 Task: Check the sale-to-list ratio of eat-in area in the last 1 year.
Action: Mouse moved to (960, 250)
Screenshot: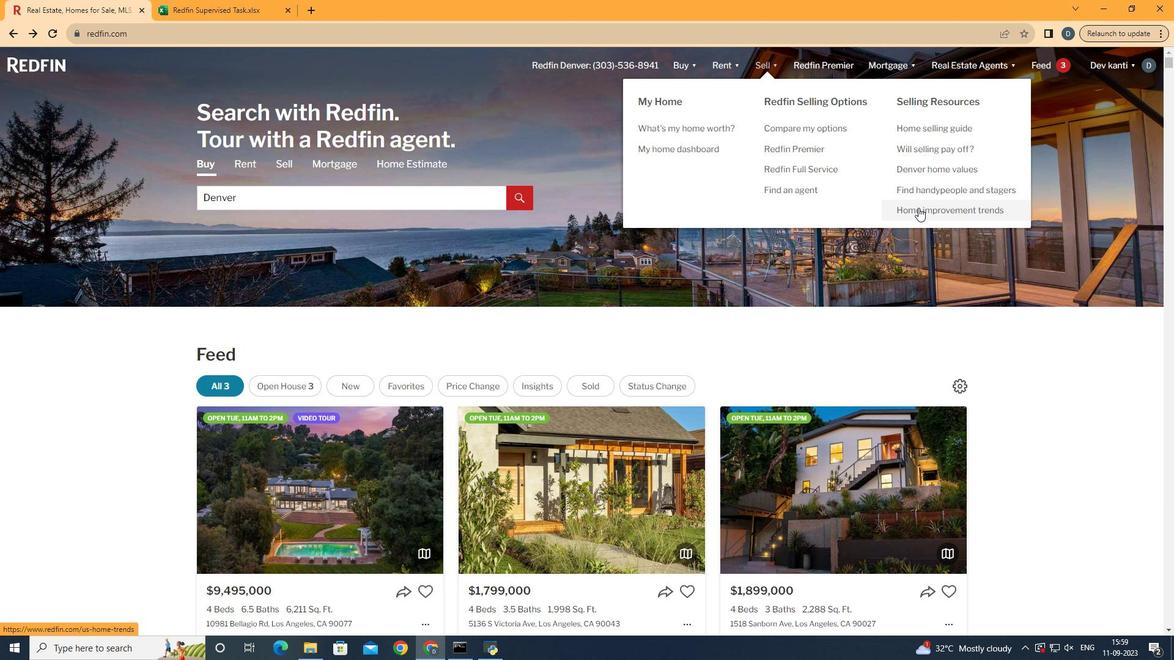 
Action: Mouse pressed left at (960, 250)
Screenshot: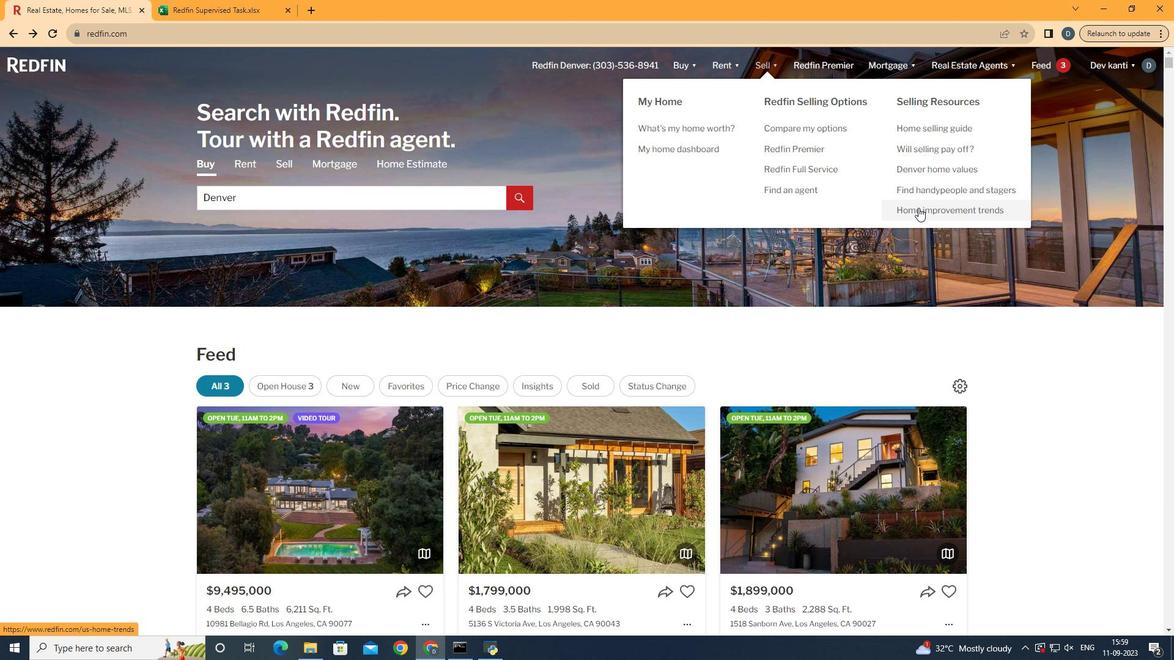 
Action: Mouse moved to (337, 270)
Screenshot: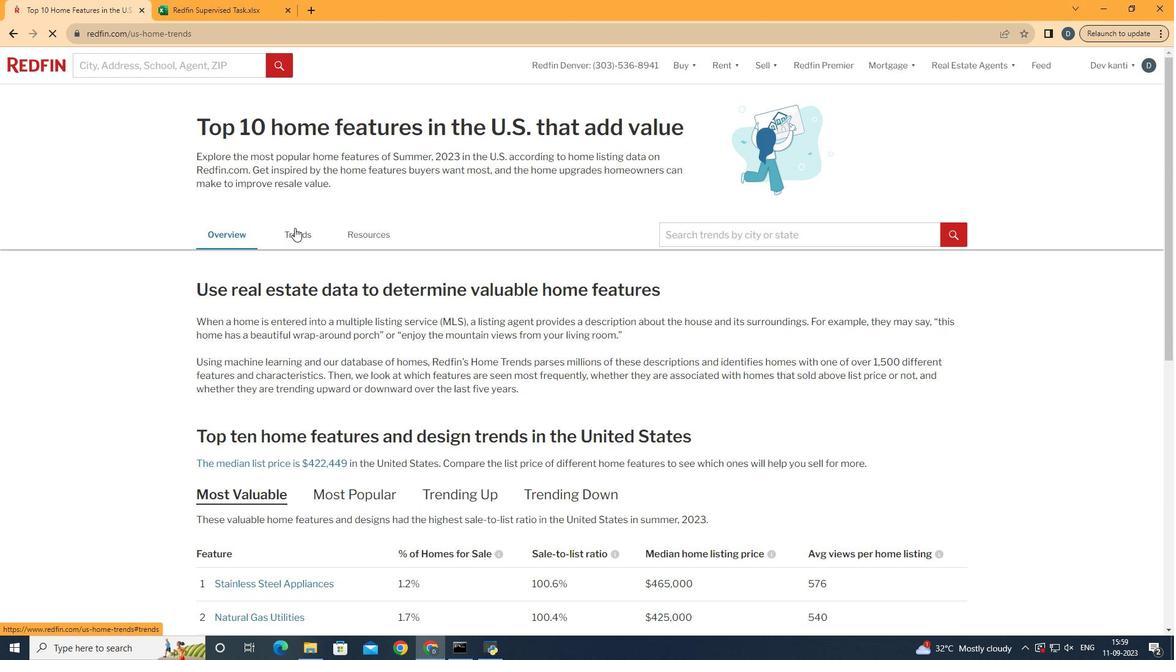 
Action: Mouse pressed left at (337, 270)
Screenshot: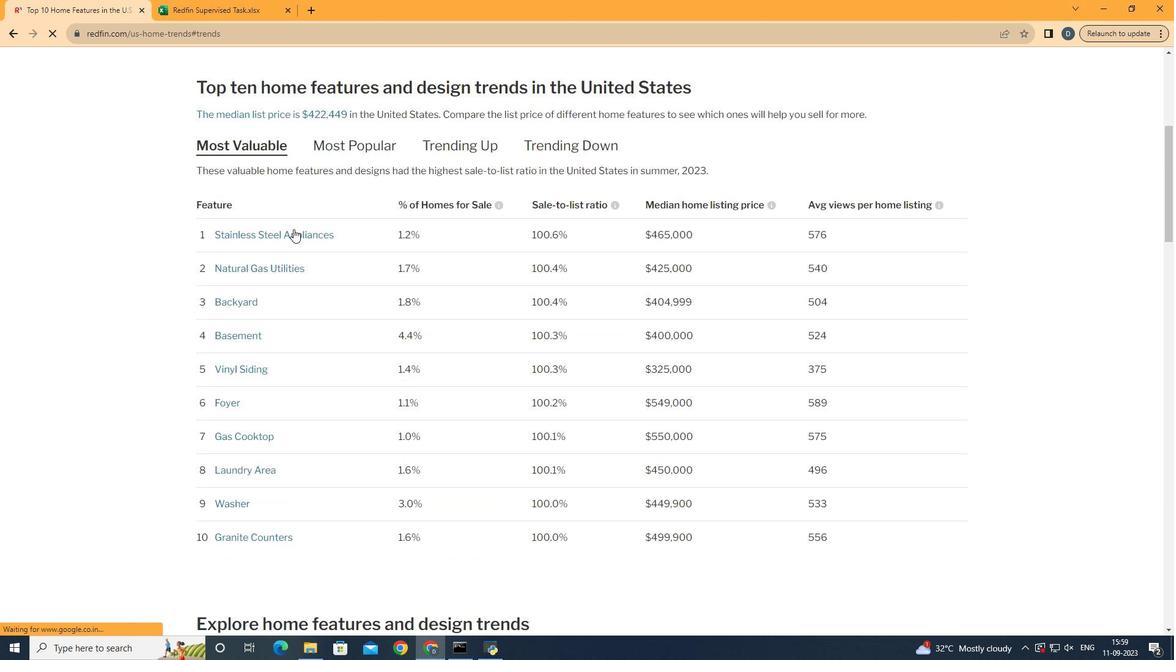 
Action: Mouse moved to (424, 379)
Screenshot: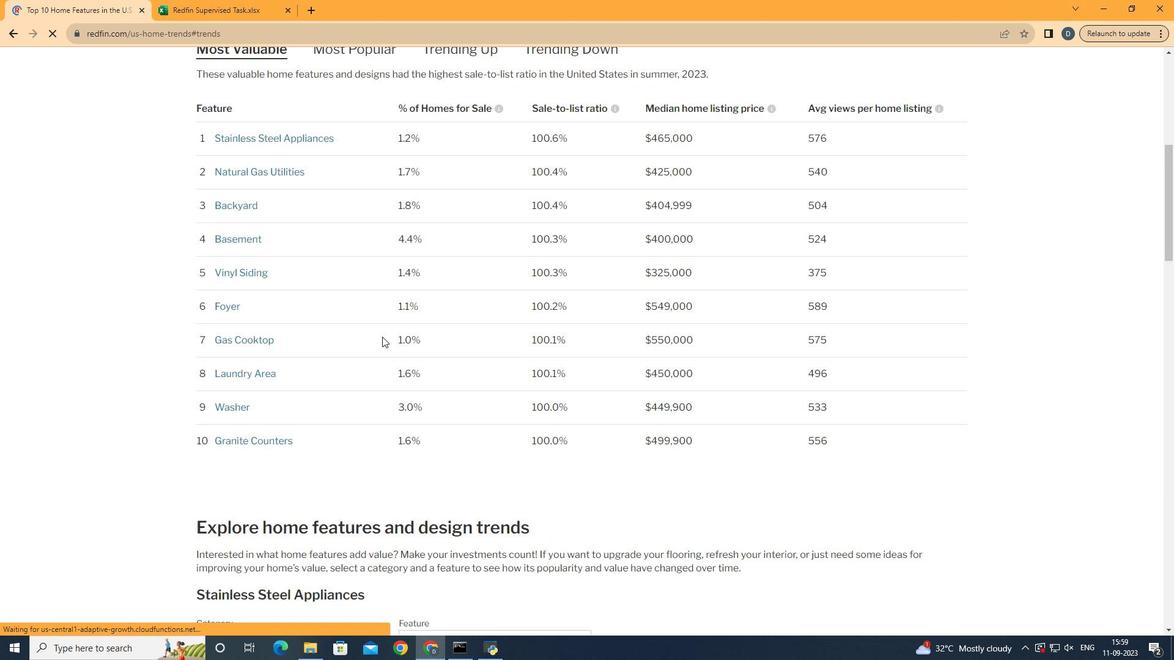 
Action: Mouse scrolled (424, 378) with delta (0, 0)
Screenshot: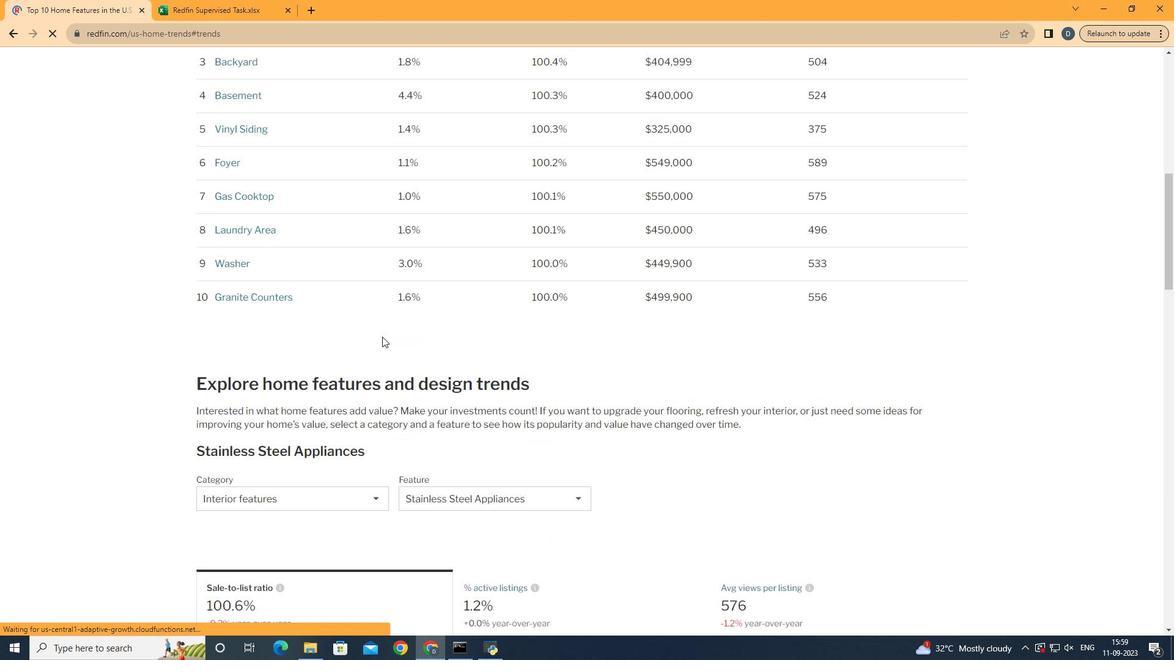 
Action: Mouse scrolled (424, 378) with delta (0, 0)
Screenshot: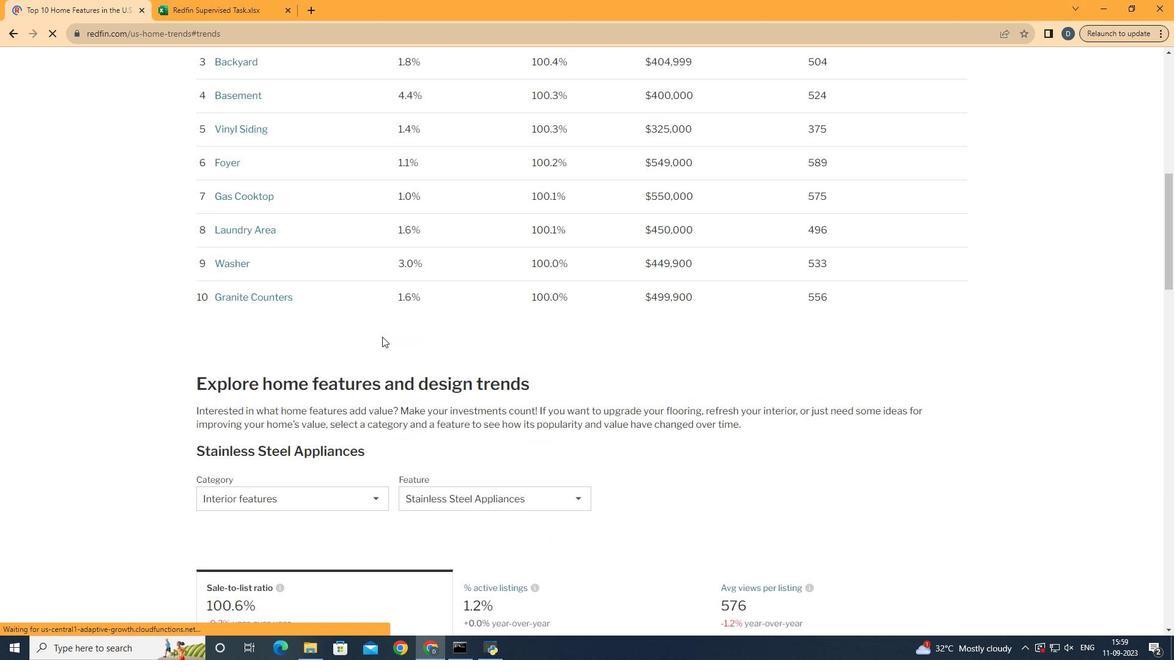 
Action: Mouse scrolled (424, 378) with delta (0, 0)
Screenshot: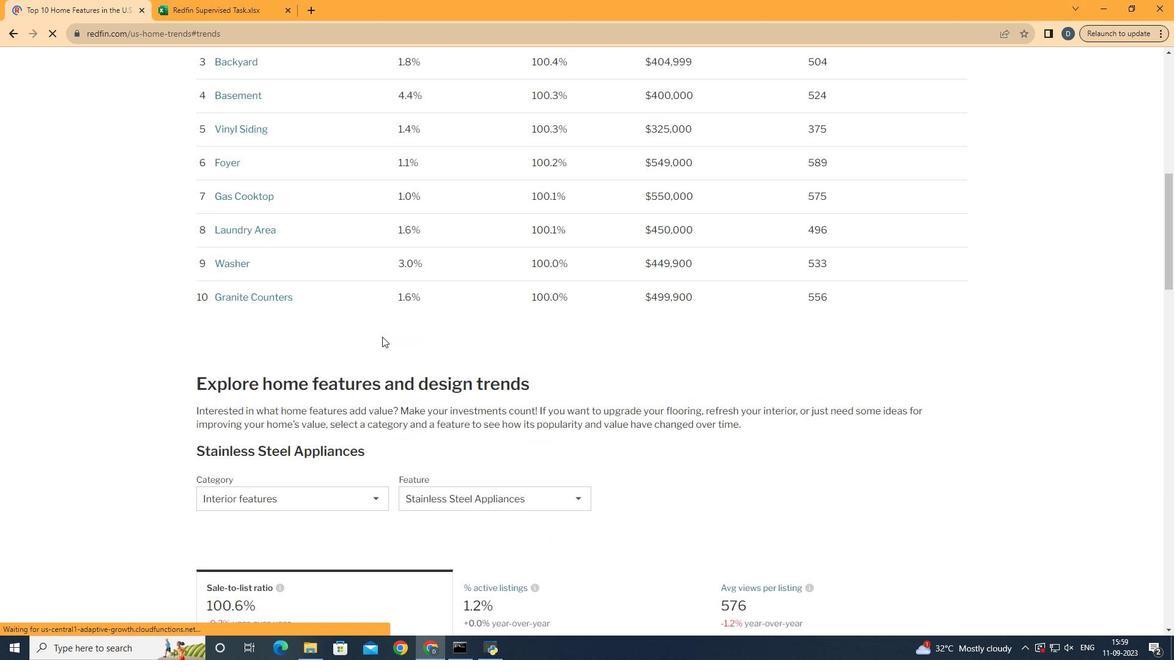 
Action: Mouse scrolled (424, 378) with delta (0, 0)
Screenshot: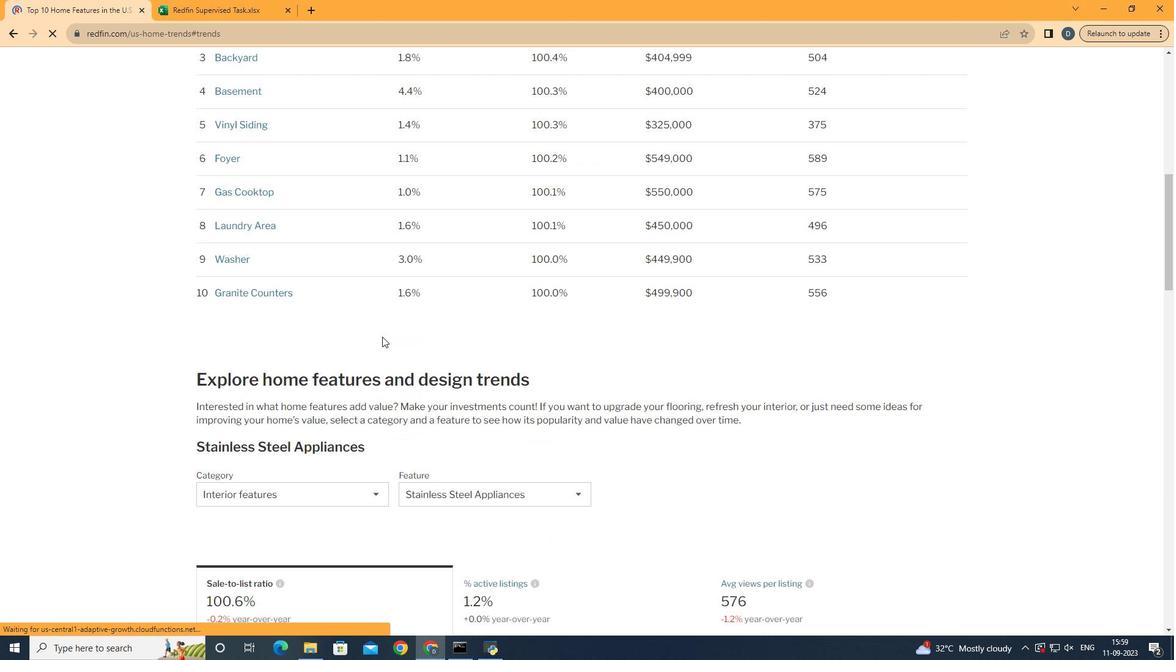 
Action: Mouse moved to (424, 379)
Screenshot: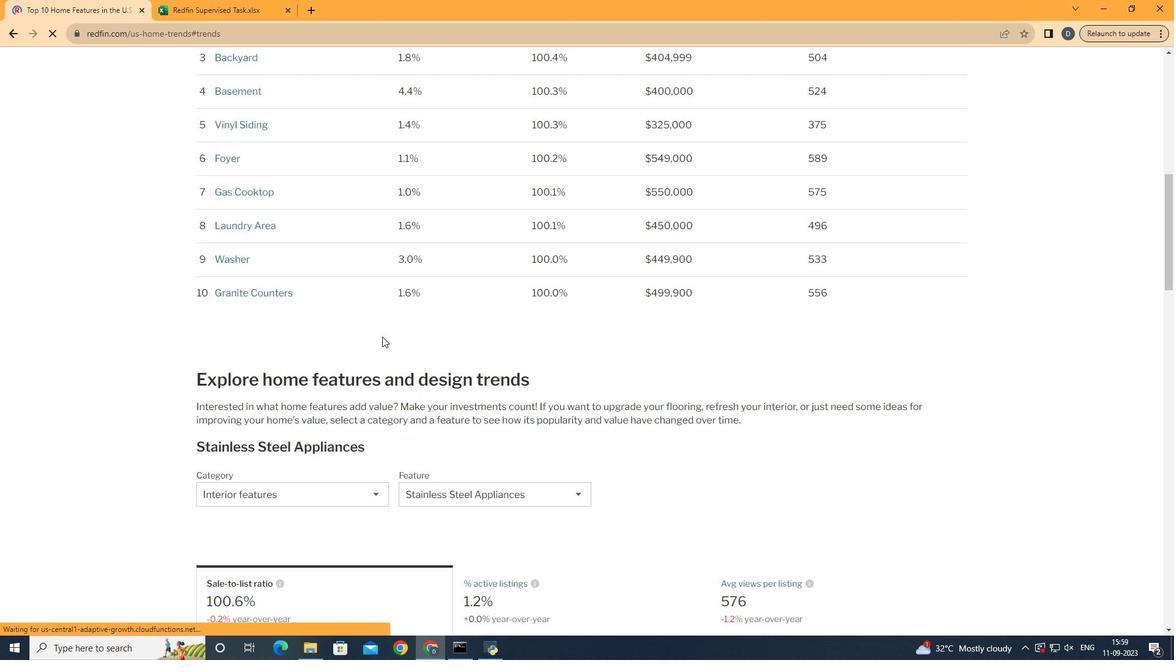 
Action: Mouse scrolled (424, 378) with delta (0, 0)
Screenshot: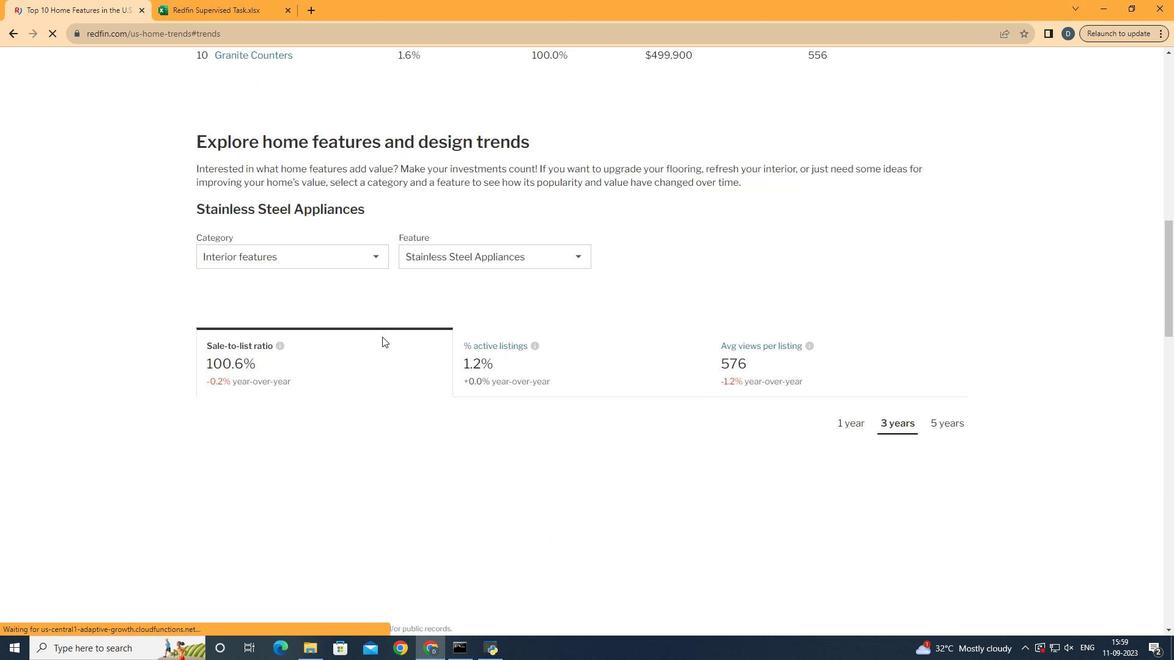 
Action: Mouse scrolled (424, 378) with delta (0, 0)
Screenshot: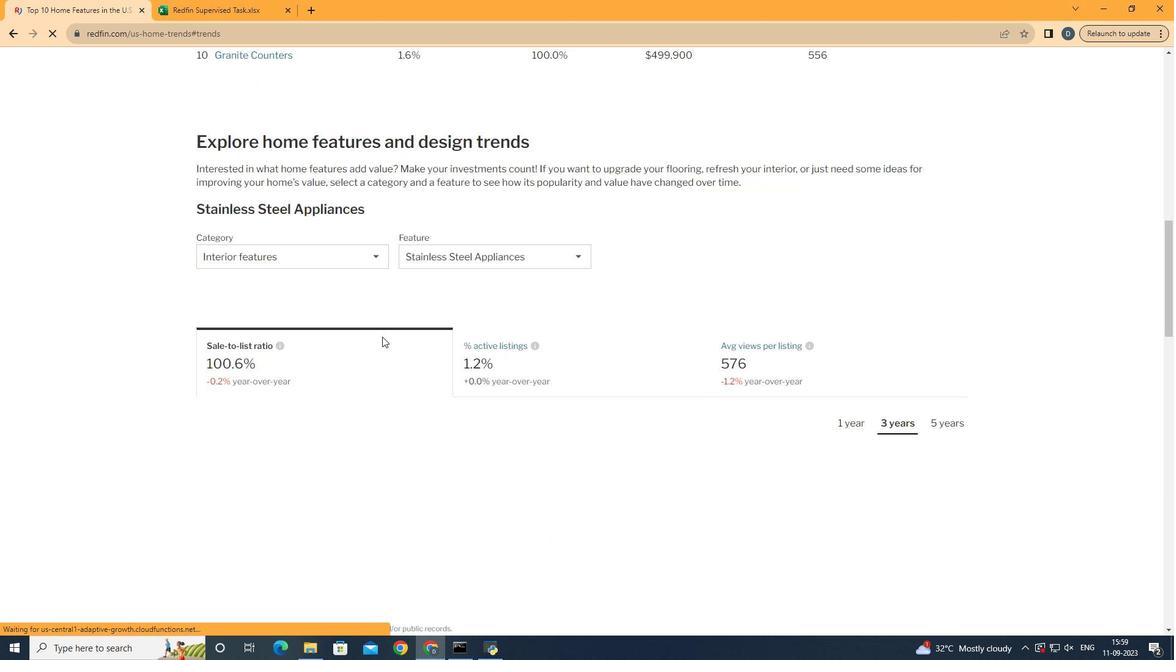 
Action: Mouse scrolled (424, 378) with delta (0, 0)
Screenshot: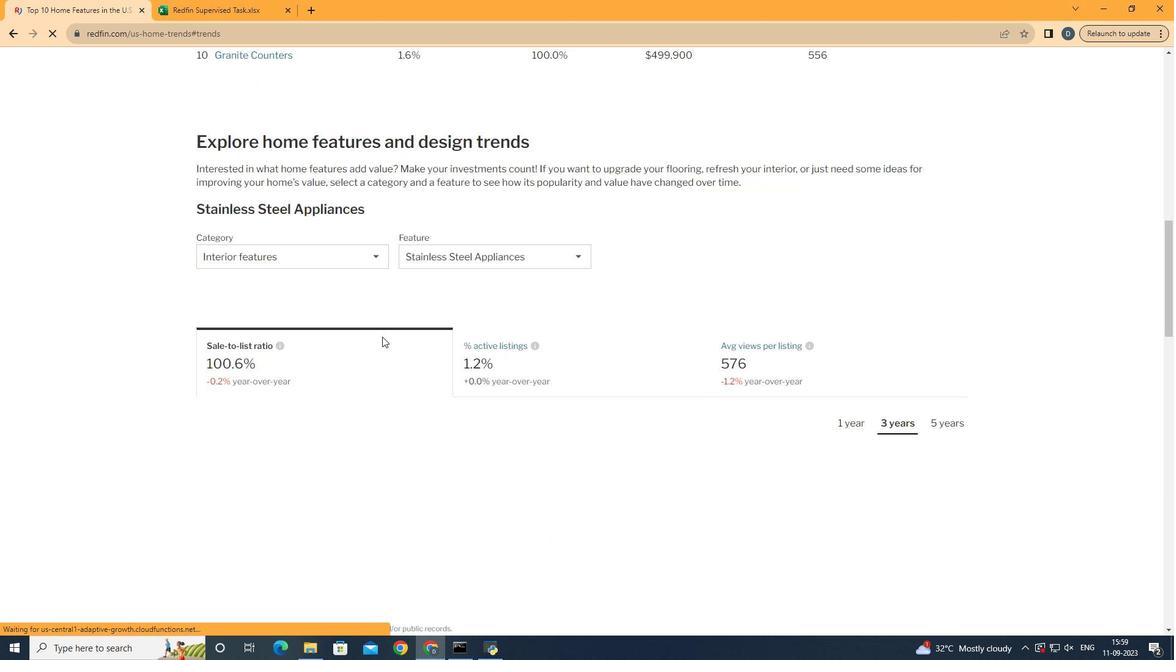 
Action: Mouse scrolled (424, 378) with delta (0, 0)
Screenshot: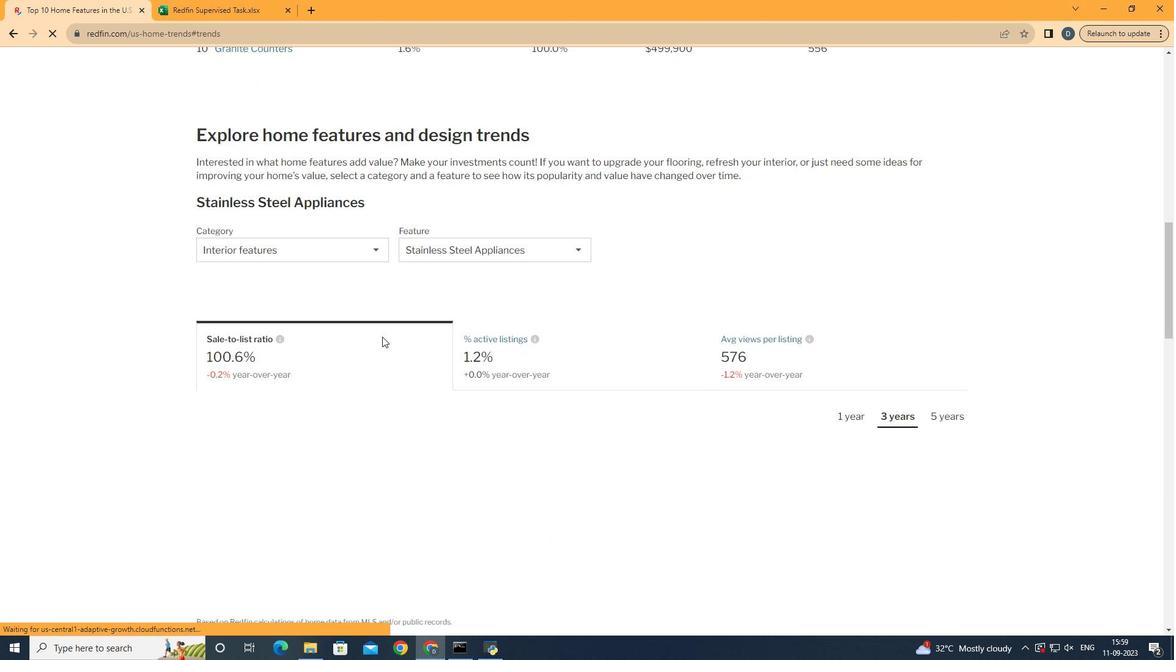 
Action: Mouse moved to (395, 277)
Screenshot: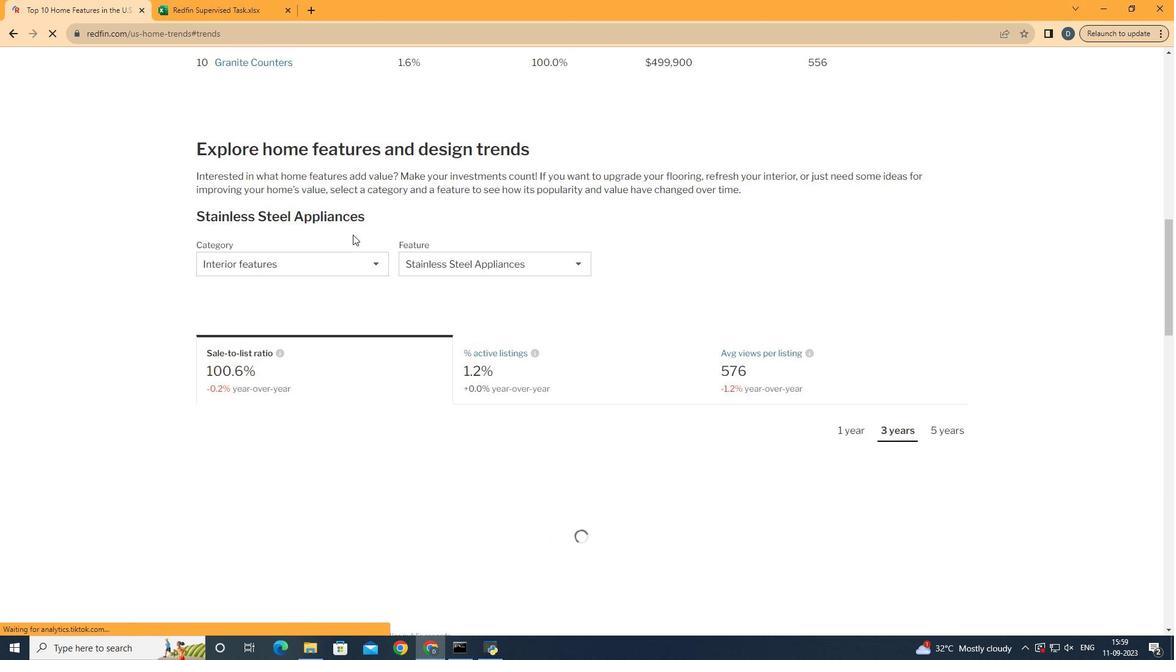
Action: Mouse pressed left at (395, 277)
Screenshot: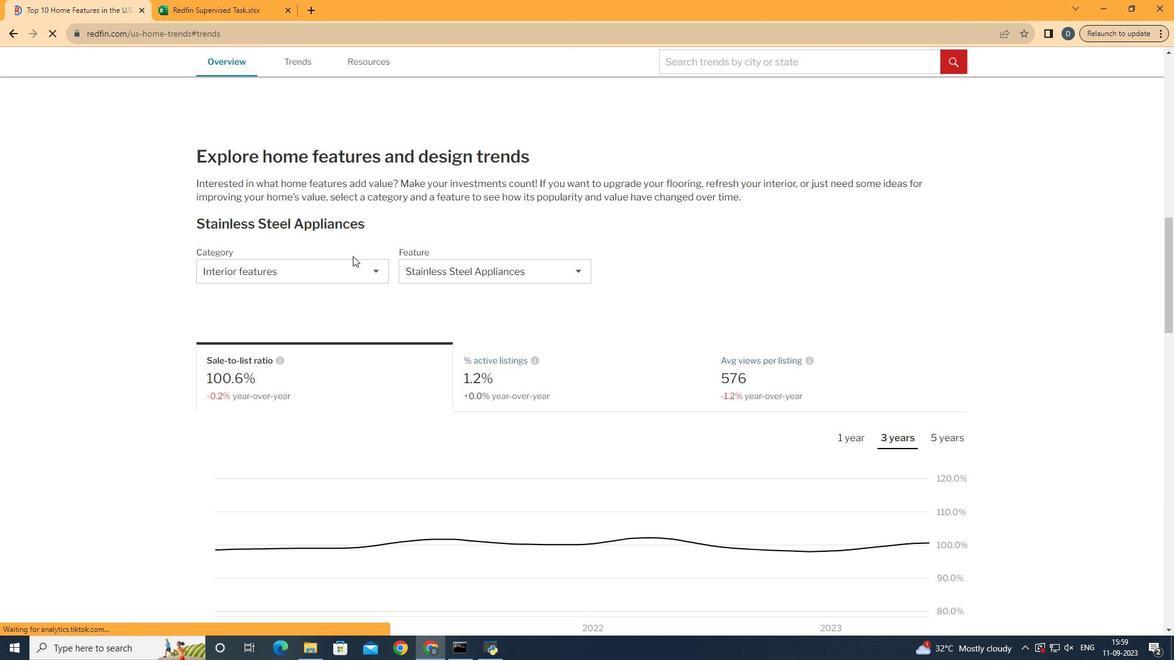 
Action: Mouse moved to (393, 326)
Screenshot: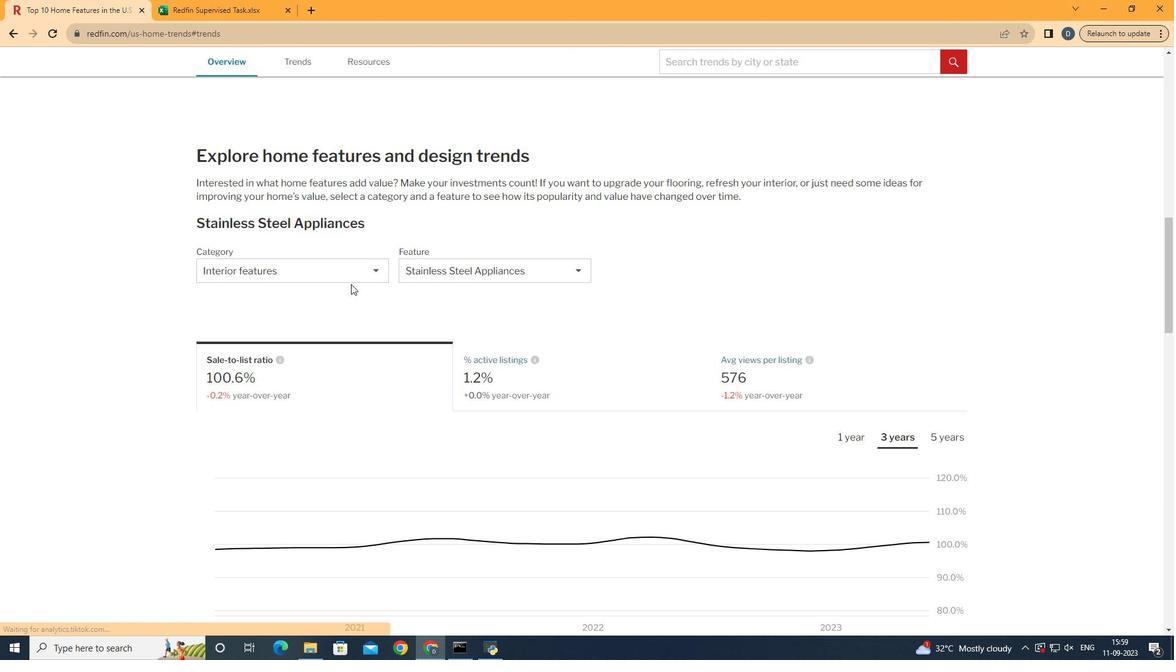 
Action: Mouse scrolled (393, 326) with delta (0, 0)
Screenshot: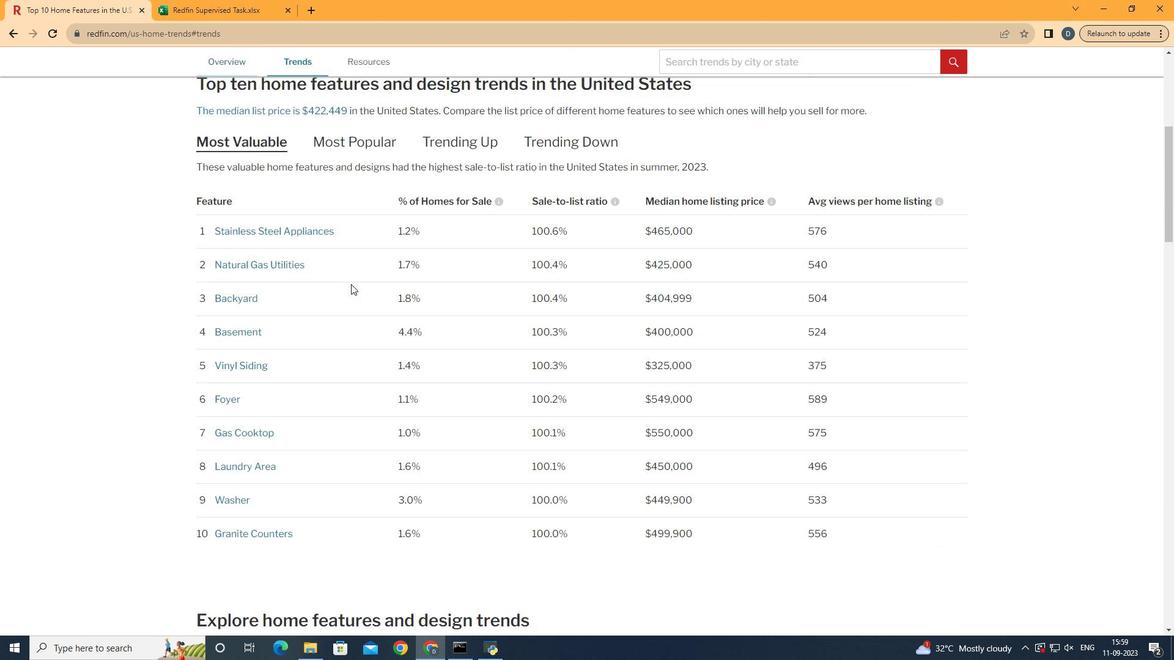 
Action: Mouse scrolled (393, 326) with delta (0, 0)
Screenshot: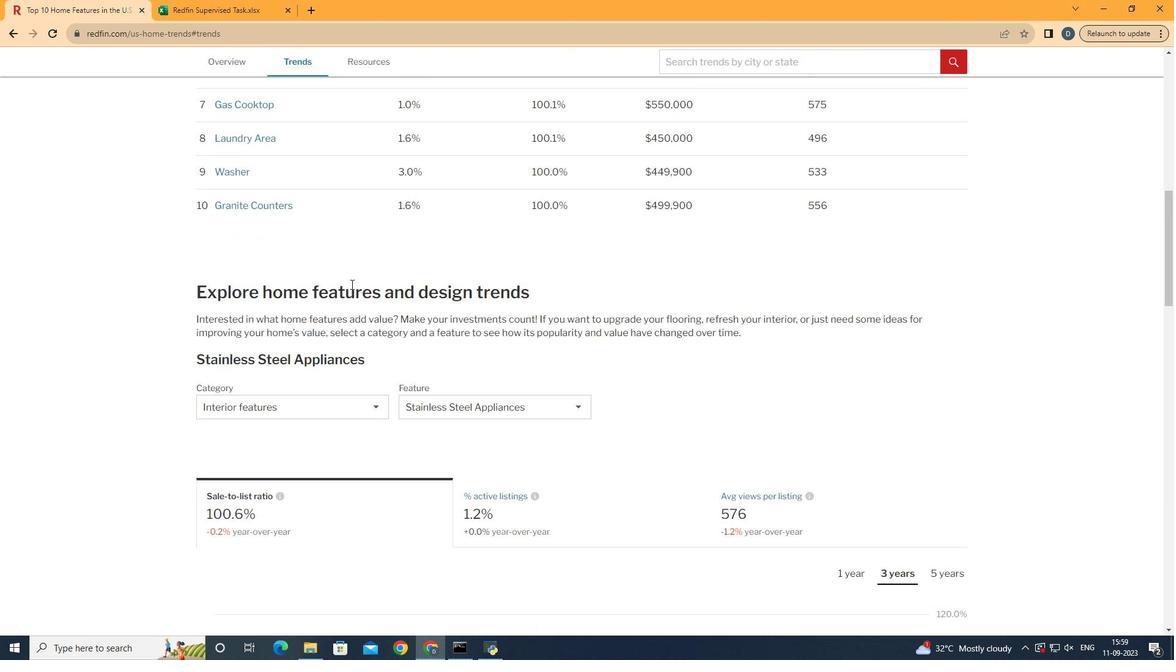 
Action: Mouse scrolled (393, 326) with delta (0, 0)
Screenshot: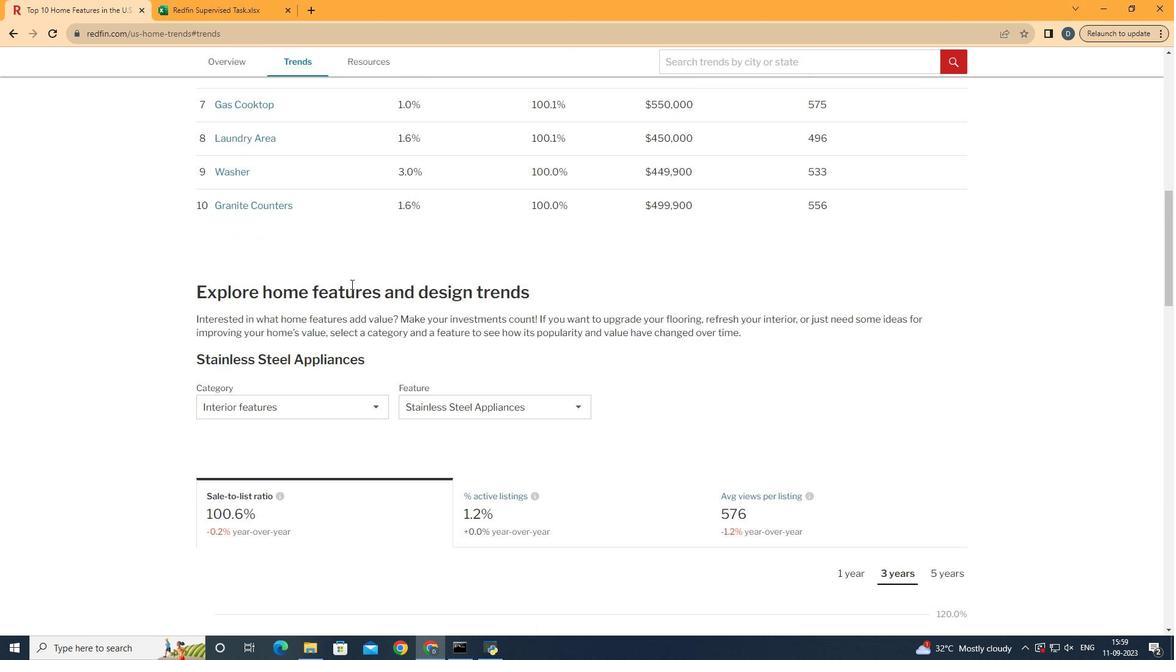 
Action: Mouse scrolled (393, 326) with delta (0, 0)
Screenshot: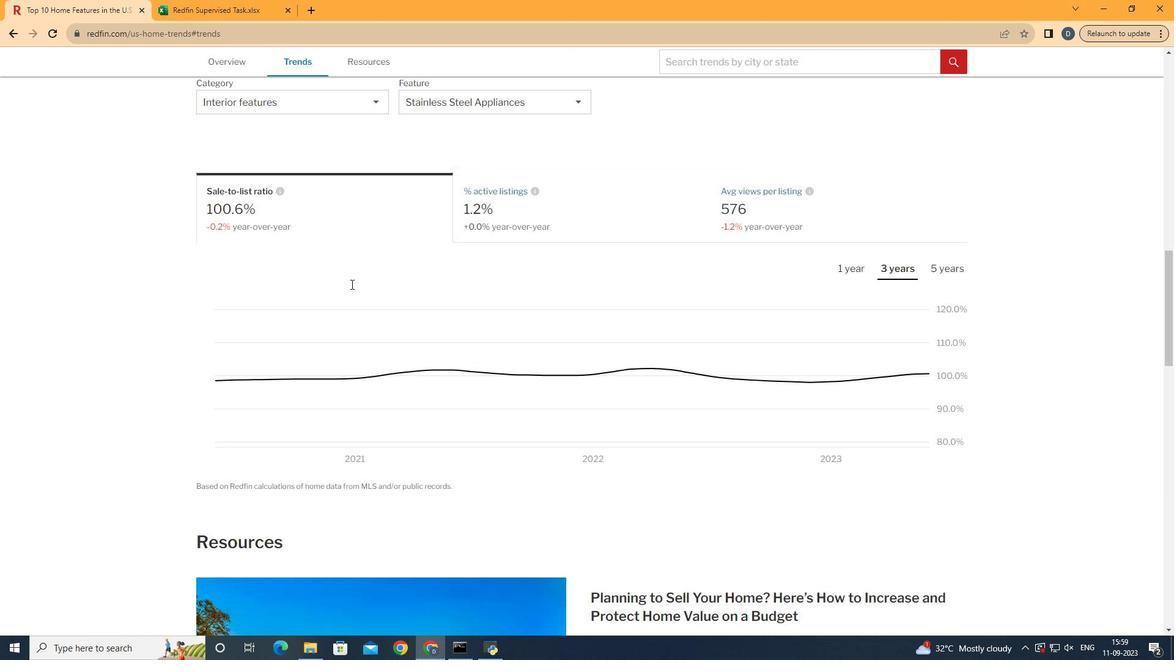 
Action: Mouse scrolled (393, 326) with delta (0, 0)
Screenshot: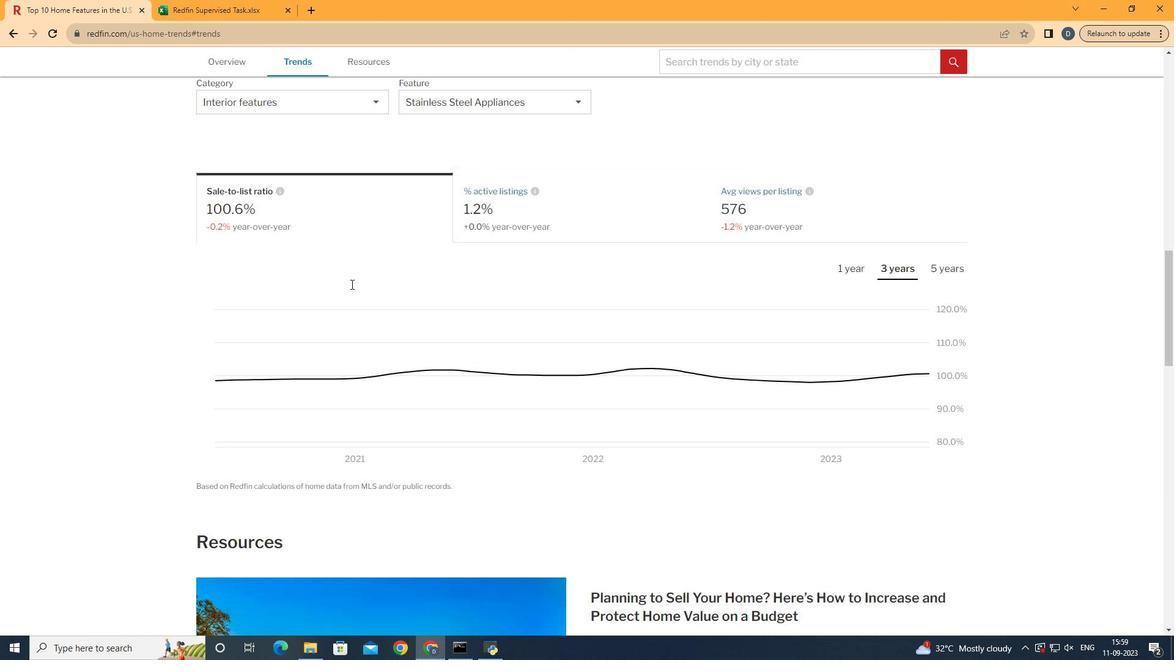 
Action: Mouse scrolled (393, 326) with delta (0, 0)
Screenshot: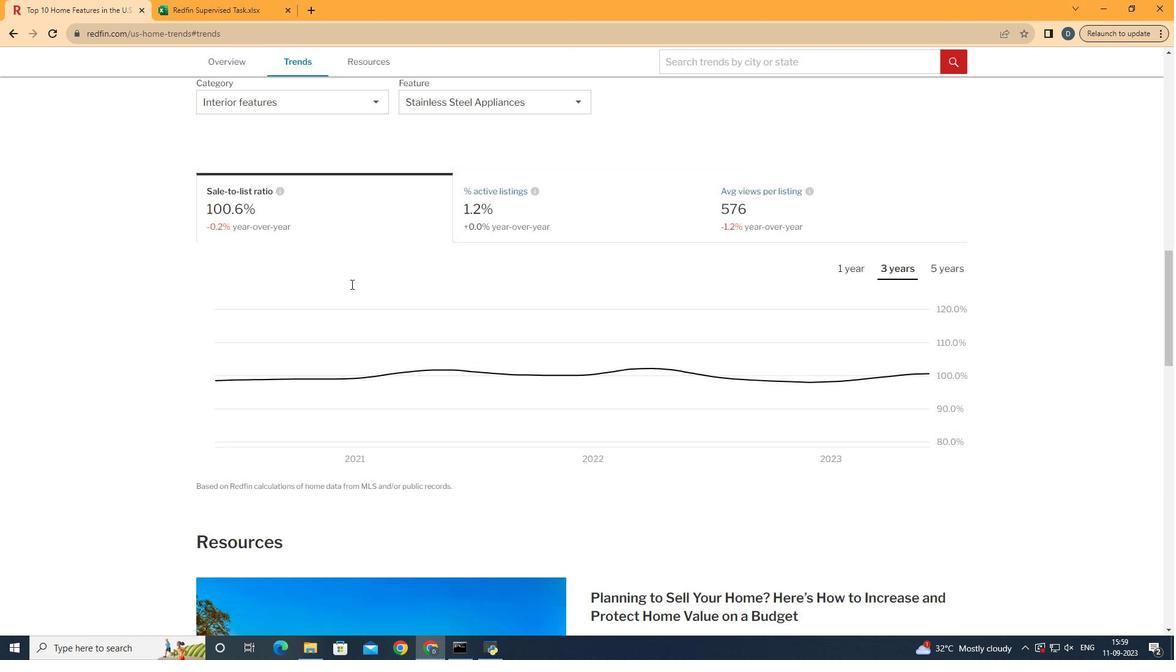 
Action: Mouse scrolled (393, 326) with delta (0, 0)
Screenshot: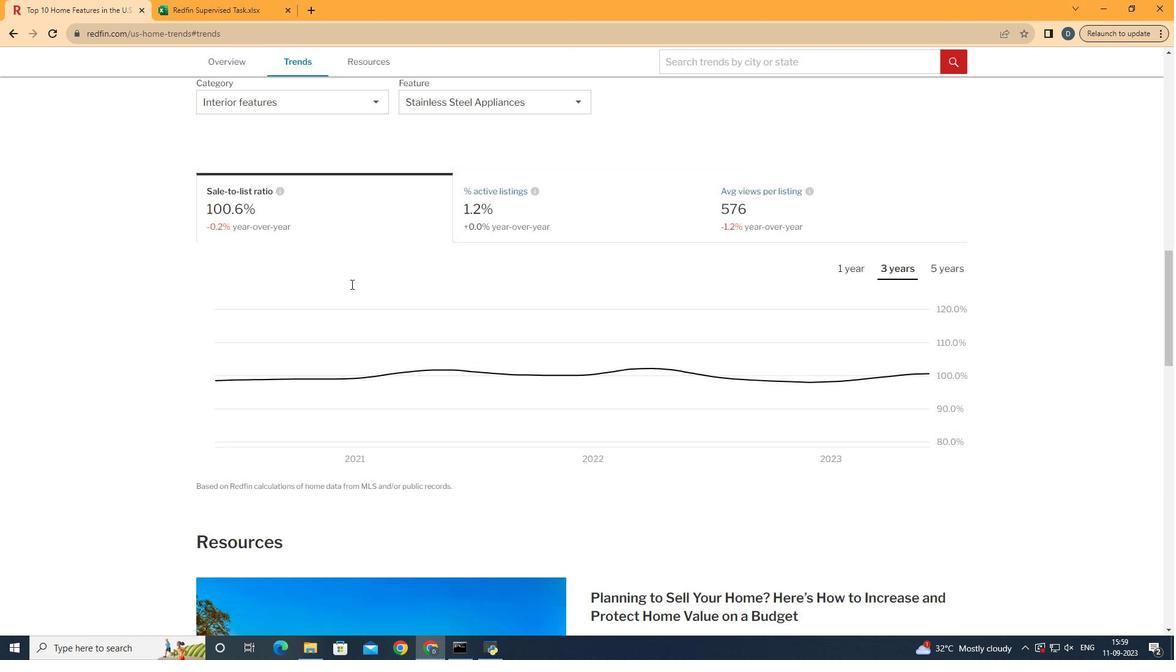 
Action: Mouse scrolled (393, 326) with delta (0, 0)
Screenshot: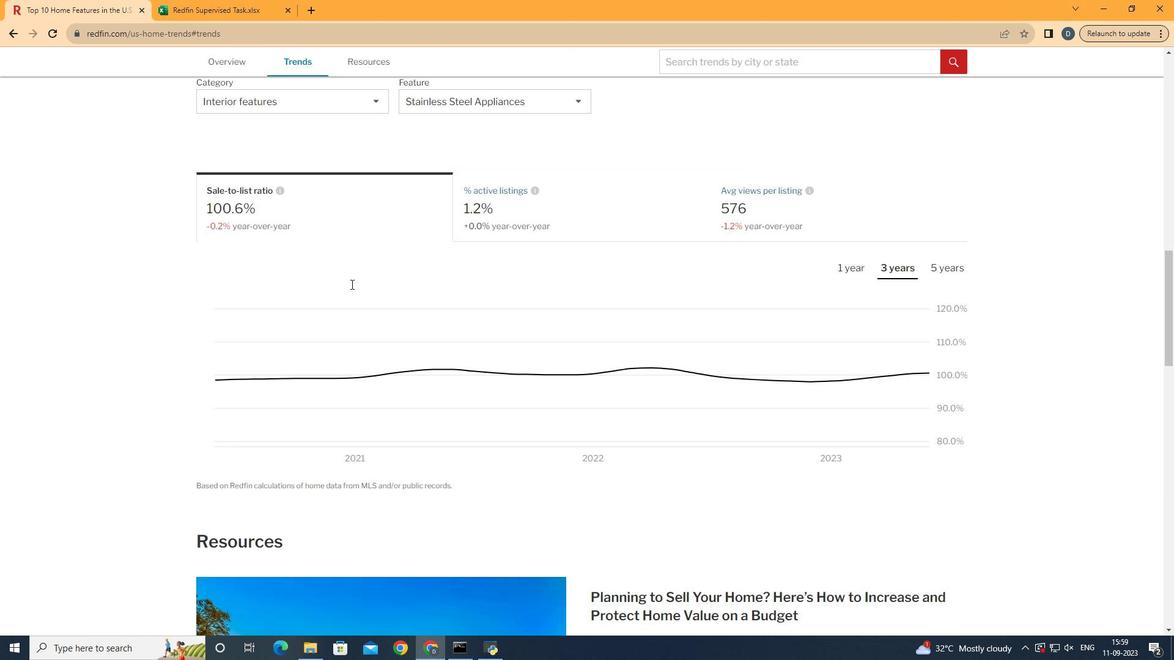 
Action: Mouse scrolled (393, 326) with delta (0, 0)
Screenshot: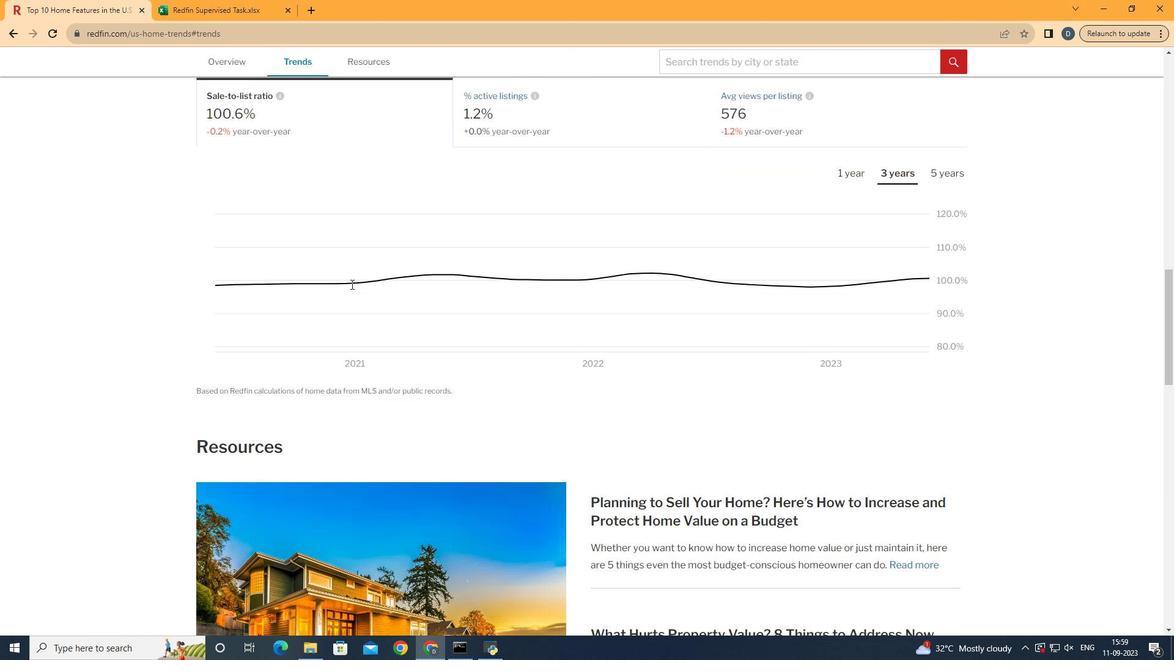 
Action: Mouse scrolled (393, 326) with delta (0, 0)
Screenshot: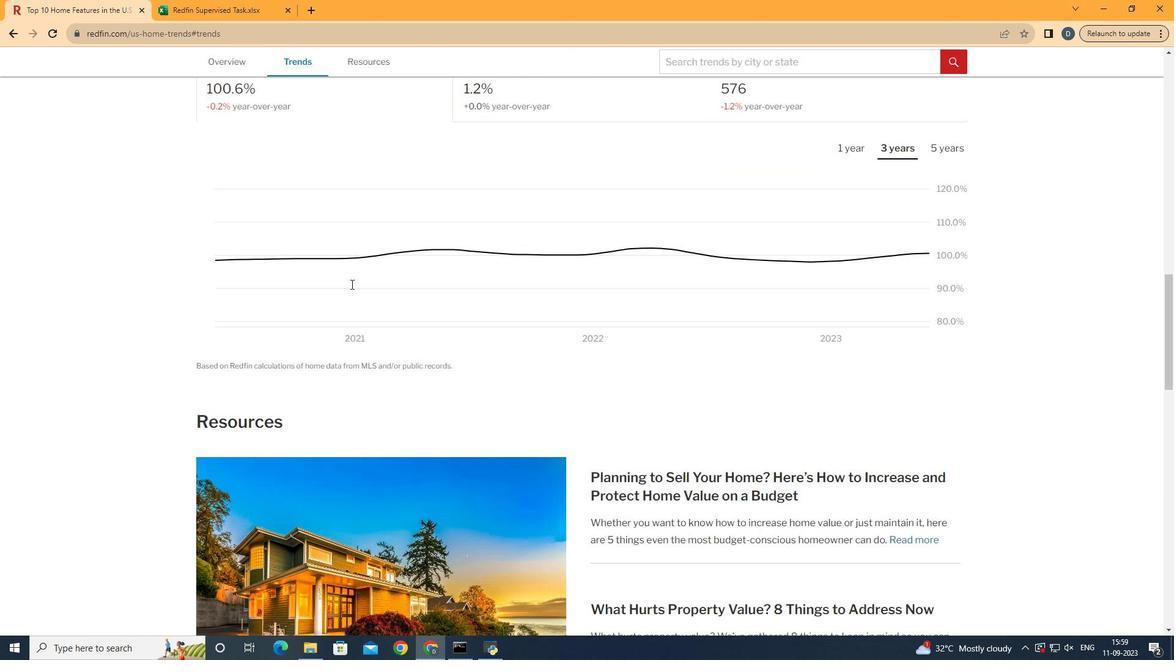 
Action: Mouse moved to (394, 312)
Screenshot: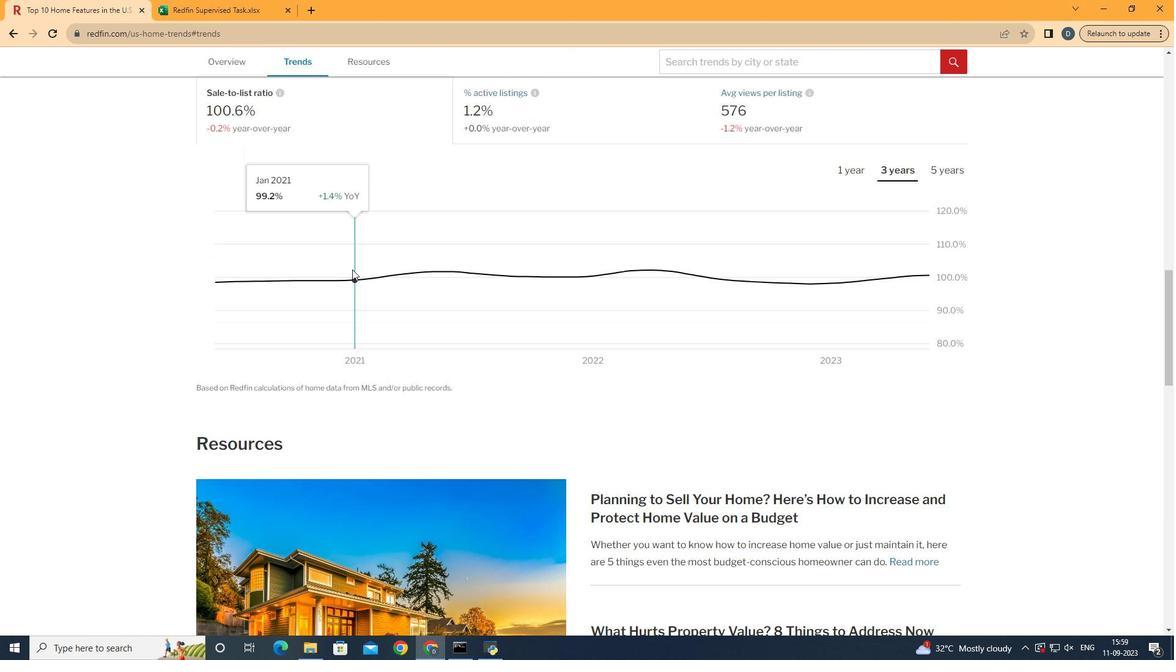 
Action: Mouse scrolled (394, 312) with delta (0, 0)
Screenshot: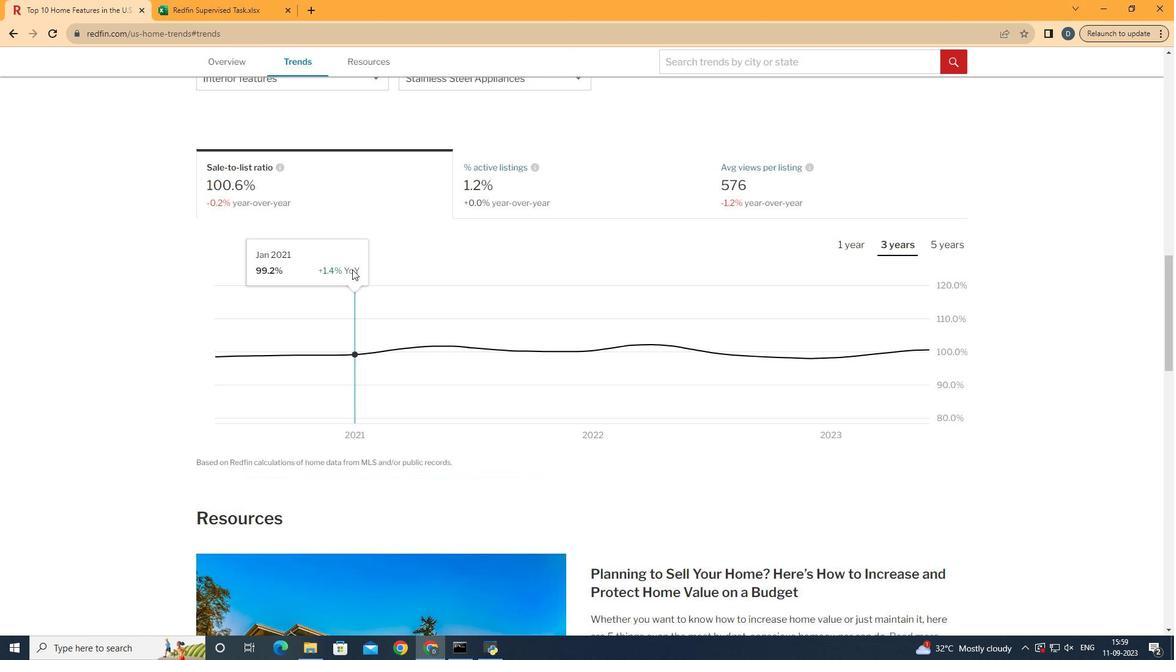 
Action: Mouse scrolled (394, 312) with delta (0, 0)
Screenshot: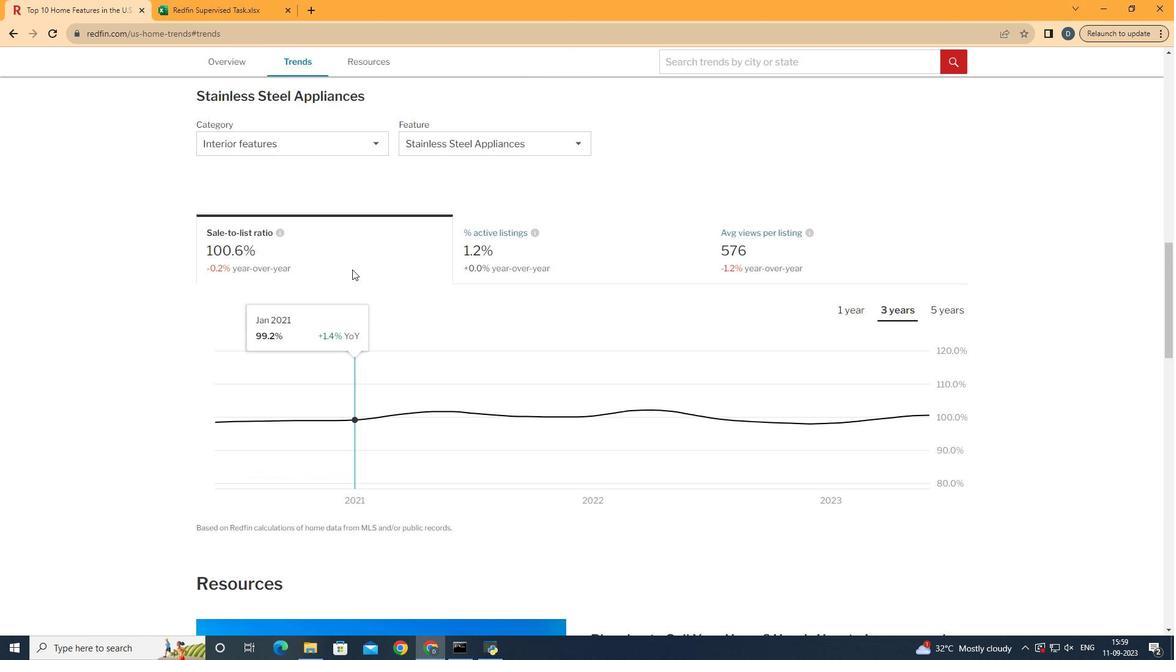 
Action: Mouse scrolled (394, 312) with delta (0, 0)
Screenshot: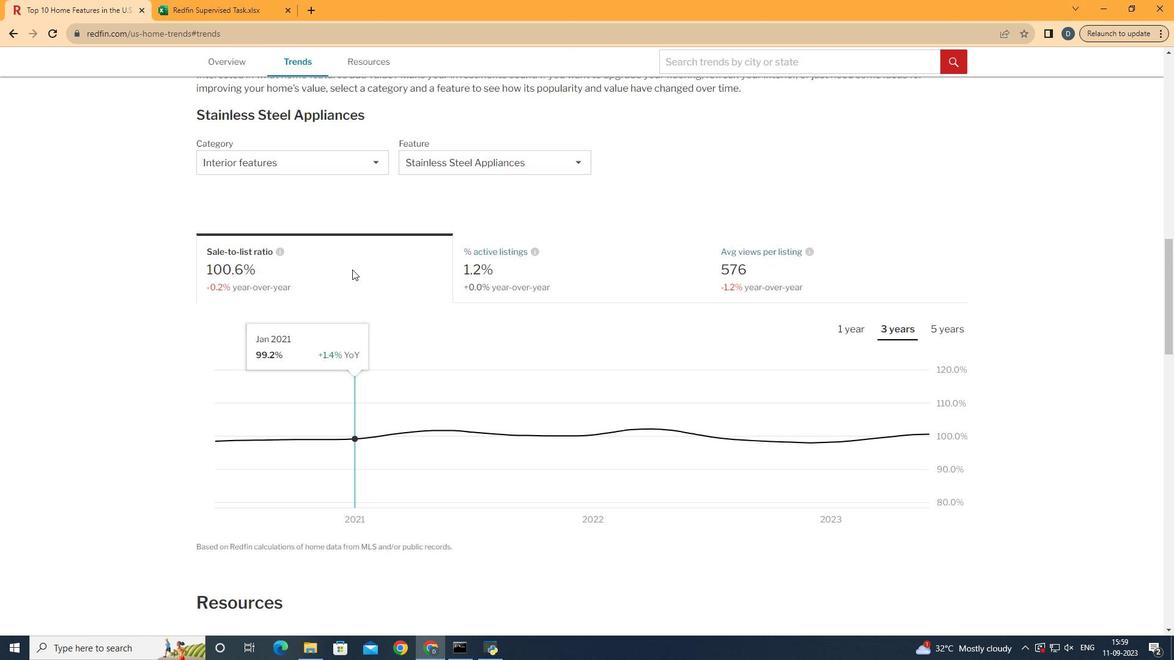
Action: Mouse moved to (418, 213)
Screenshot: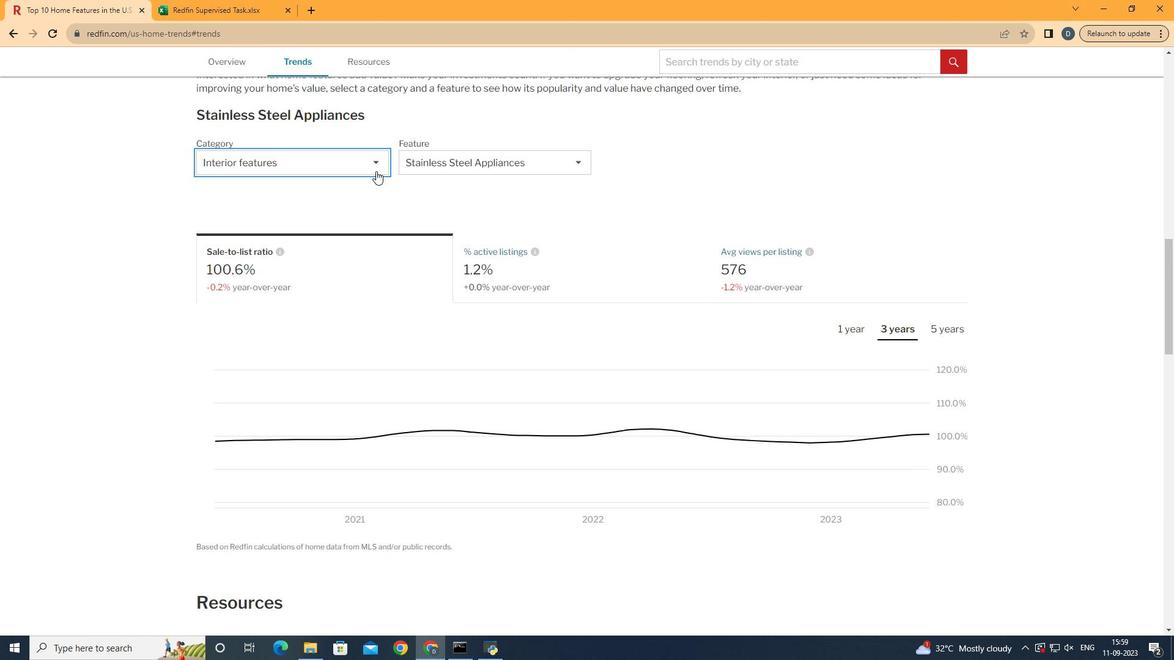 
Action: Mouse pressed left at (418, 213)
Screenshot: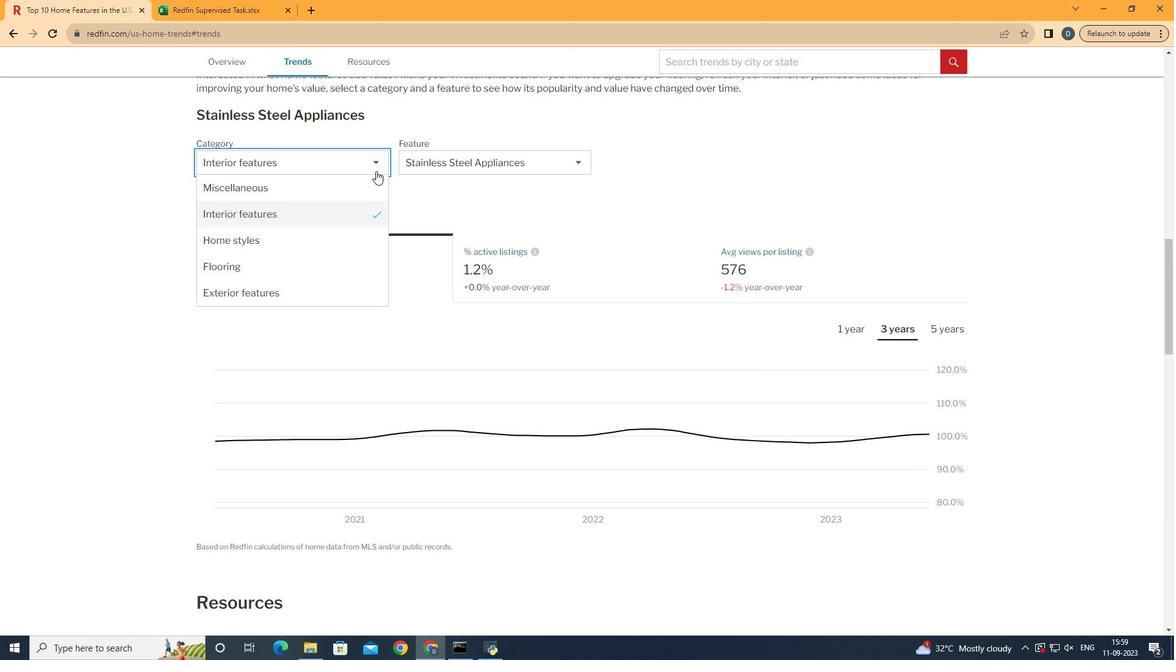 
Action: Mouse moved to (411, 253)
Screenshot: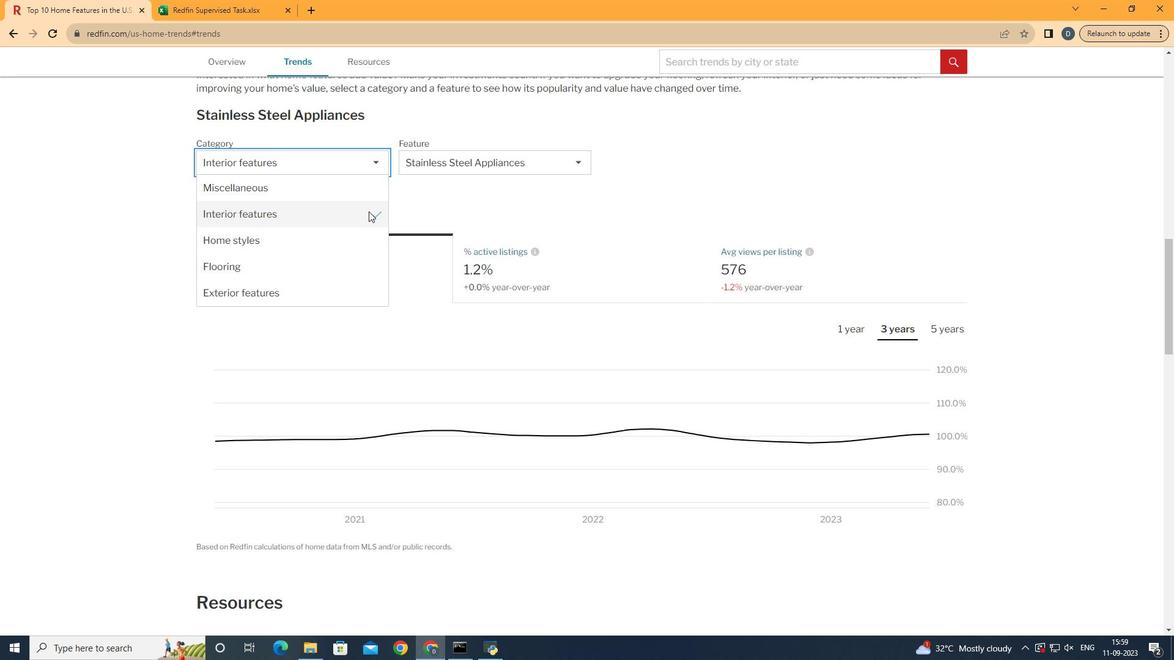 
Action: Mouse pressed left at (411, 253)
Screenshot: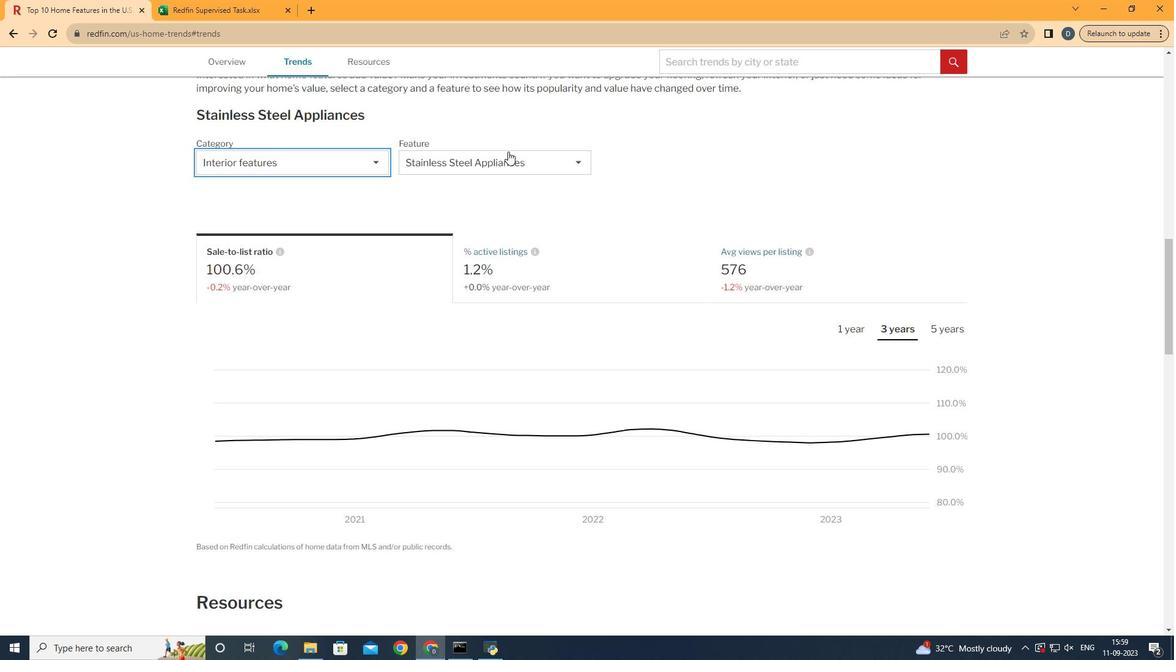 
Action: Mouse moved to (560, 189)
Screenshot: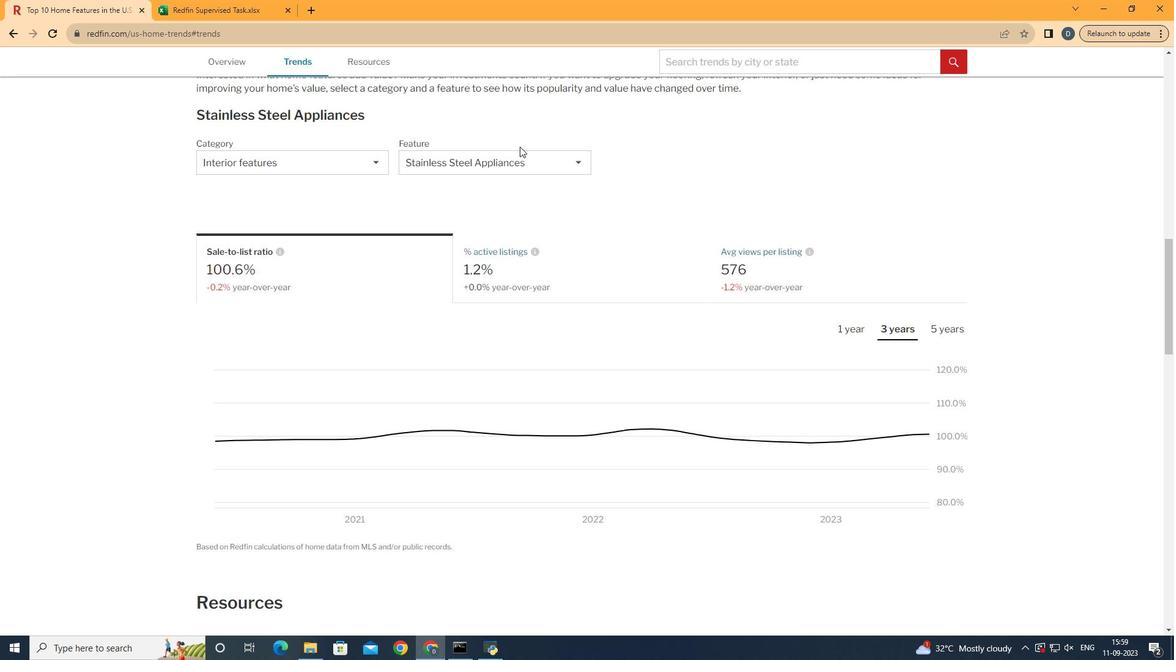 
Action: Mouse pressed left at (560, 189)
Screenshot: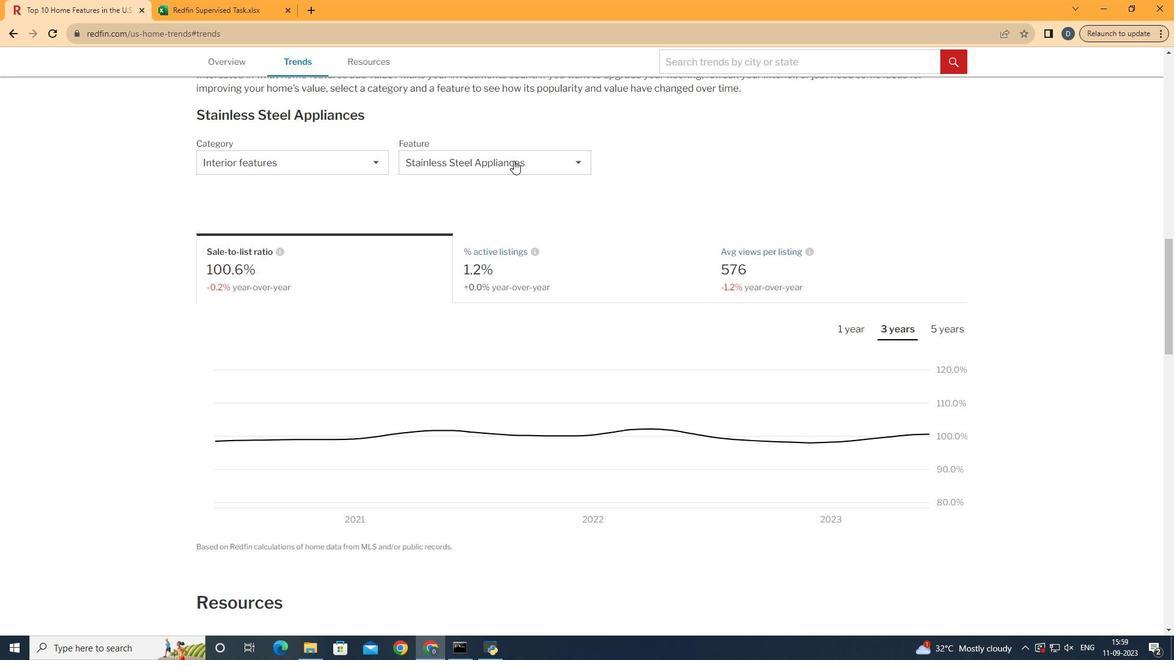 
Action: Mouse moved to (556, 203)
Screenshot: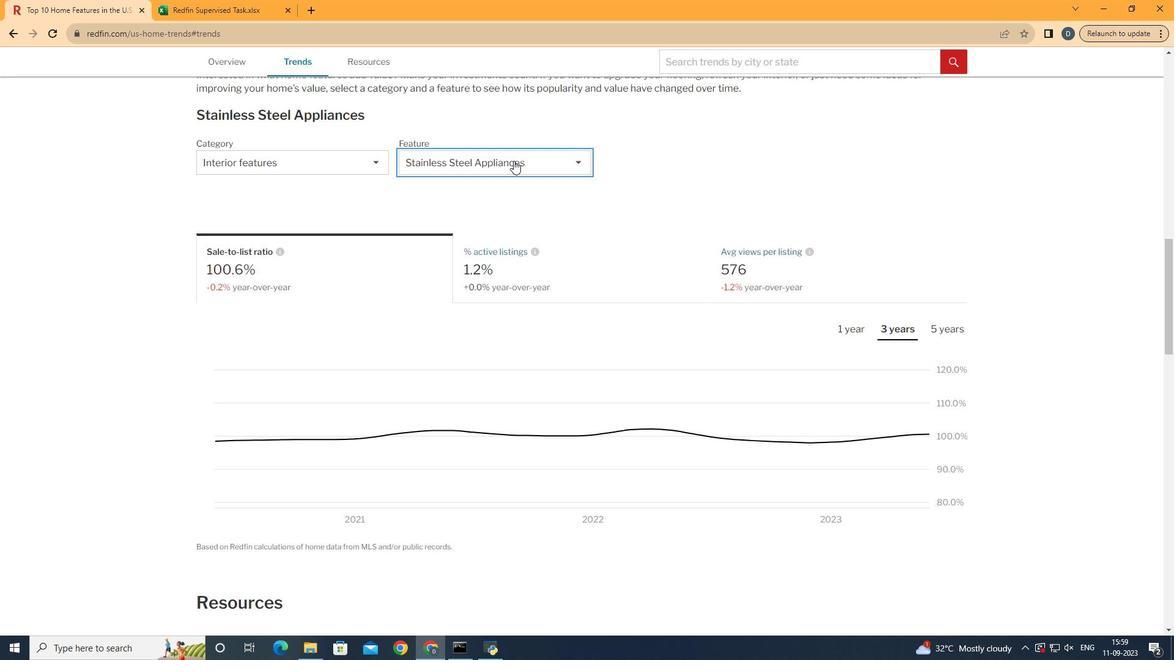 
Action: Mouse pressed left at (556, 203)
Screenshot: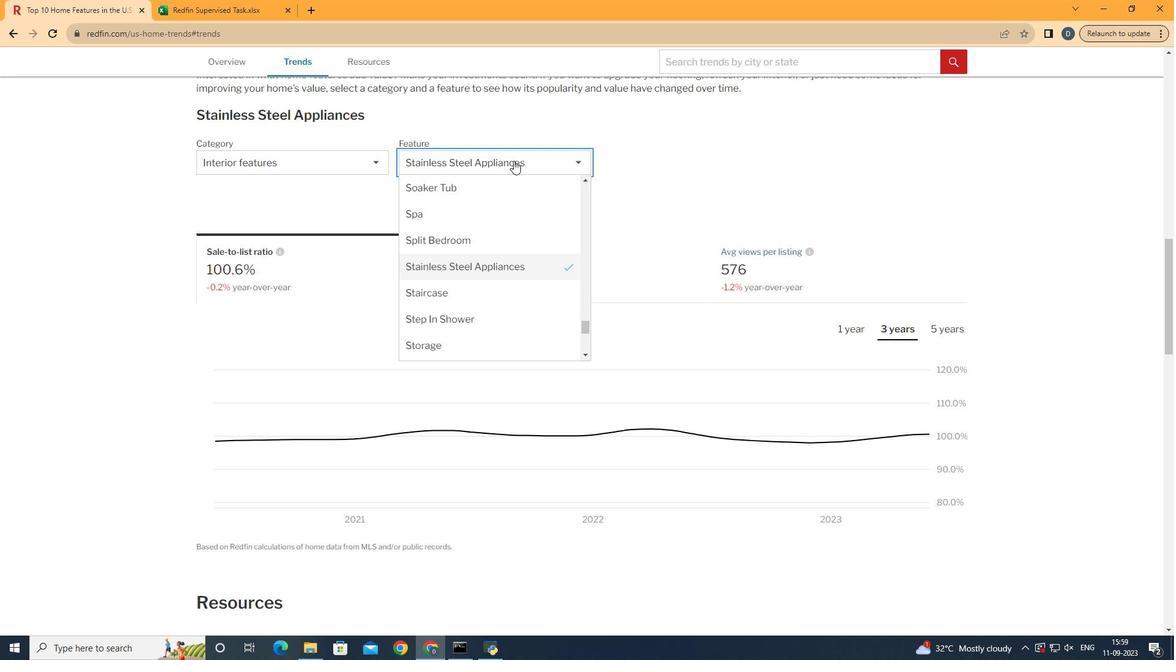 
Action: Mouse moved to (530, 332)
Screenshot: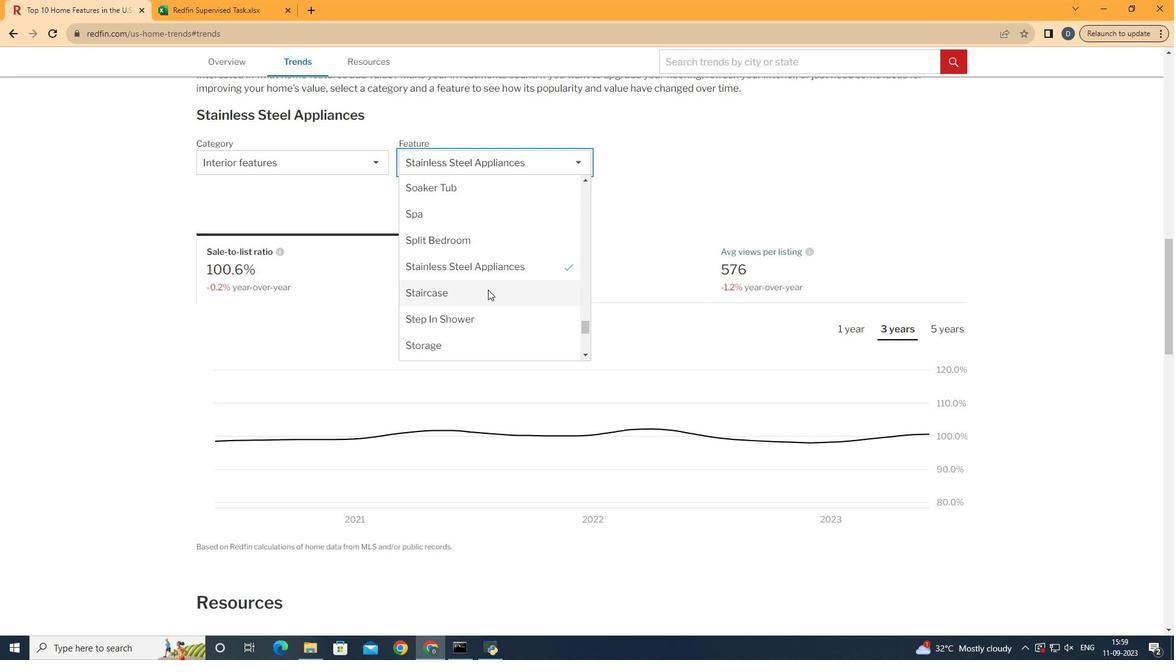 
Action: Mouse scrolled (530, 332) with delta (0, 0)
Screenshot: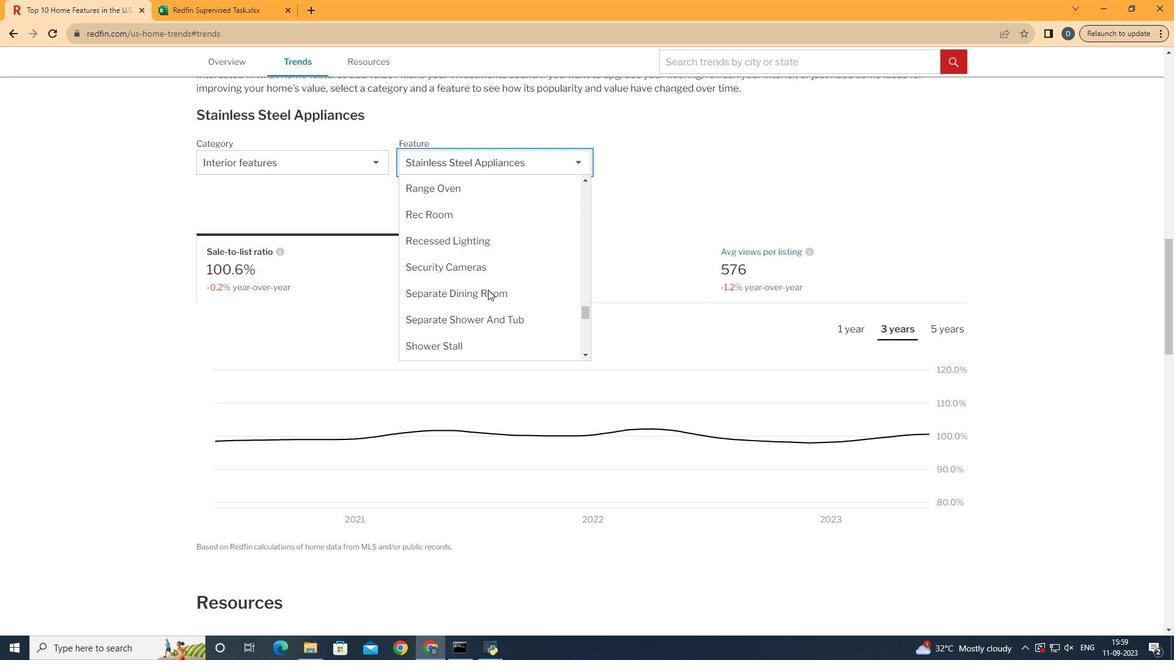 
Action: Mouse scrolled (530, 332) with delta (0, 0)
Screenshot: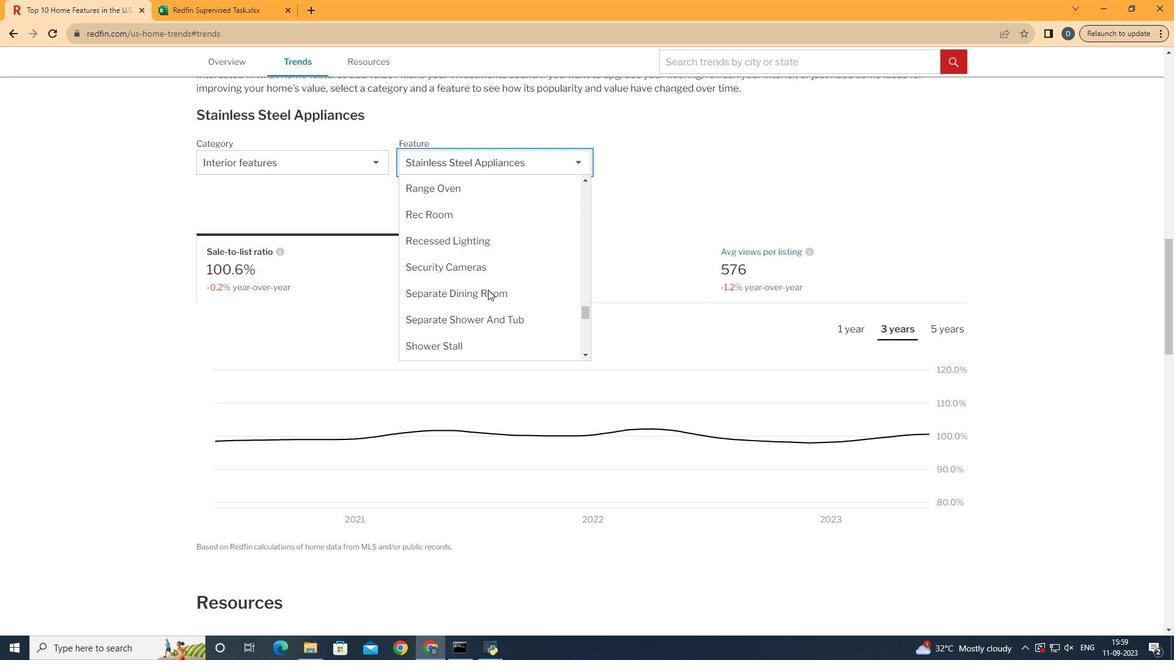 
Action: Mouse scrolled (530, 332) with delta (0, 0)
Screenshot: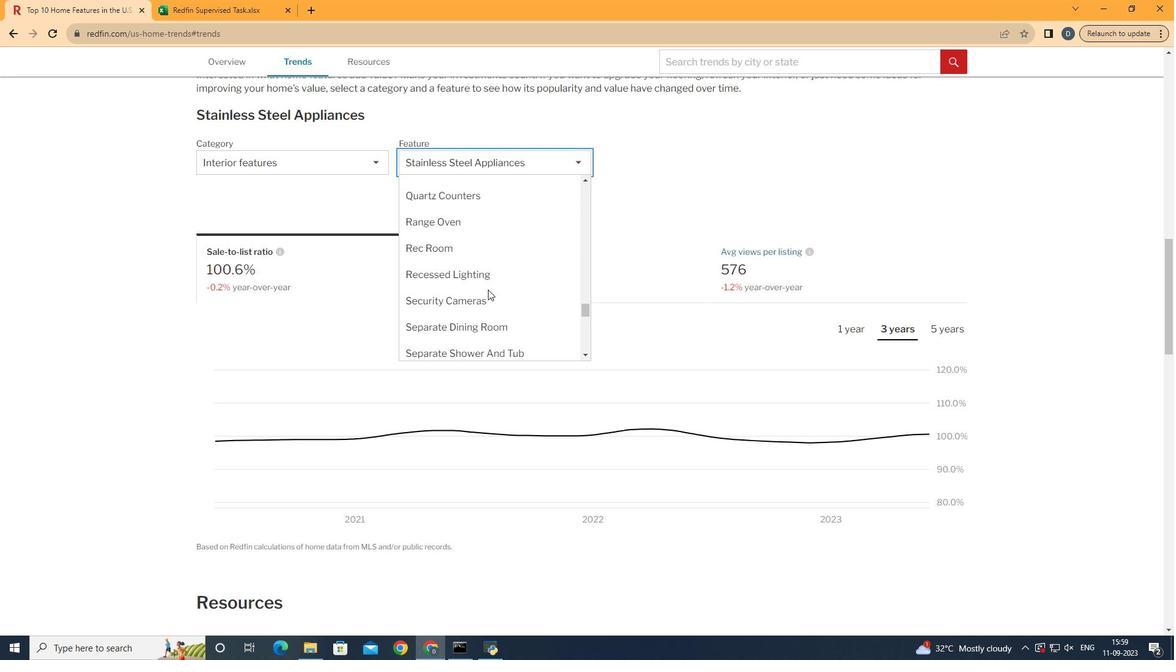 
Action: Mouse scrolled (530, 332) with delta (0, 0)
Screenshot: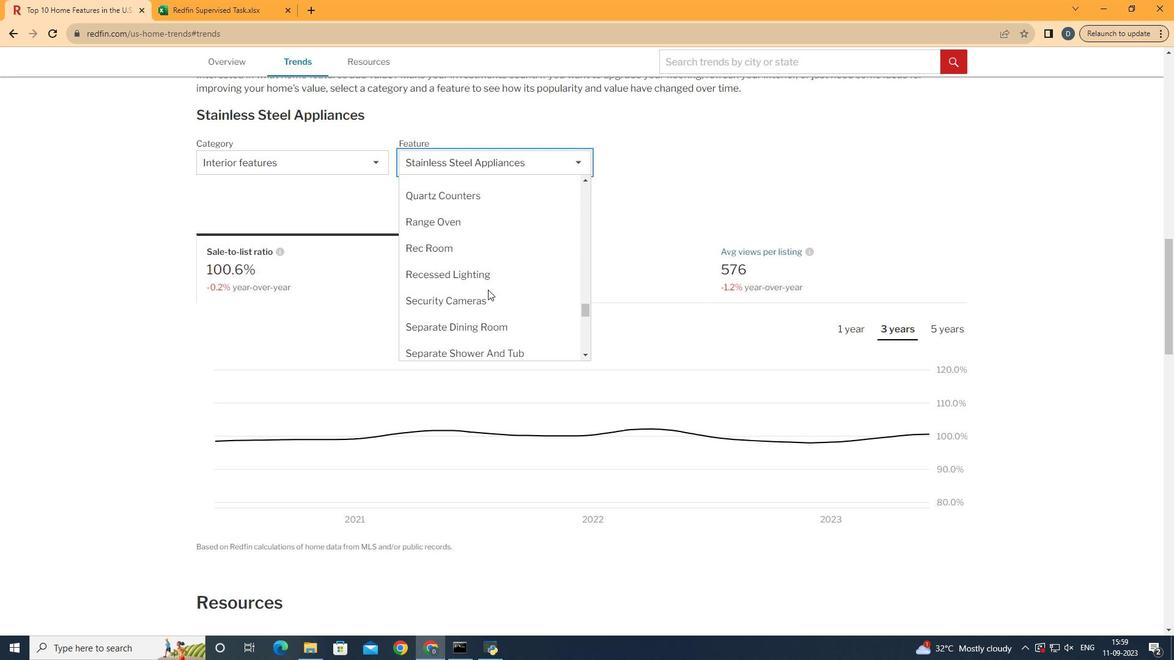 
Action: Mouse scrolled (530, 332) with delta (0, 0)
Screenshot: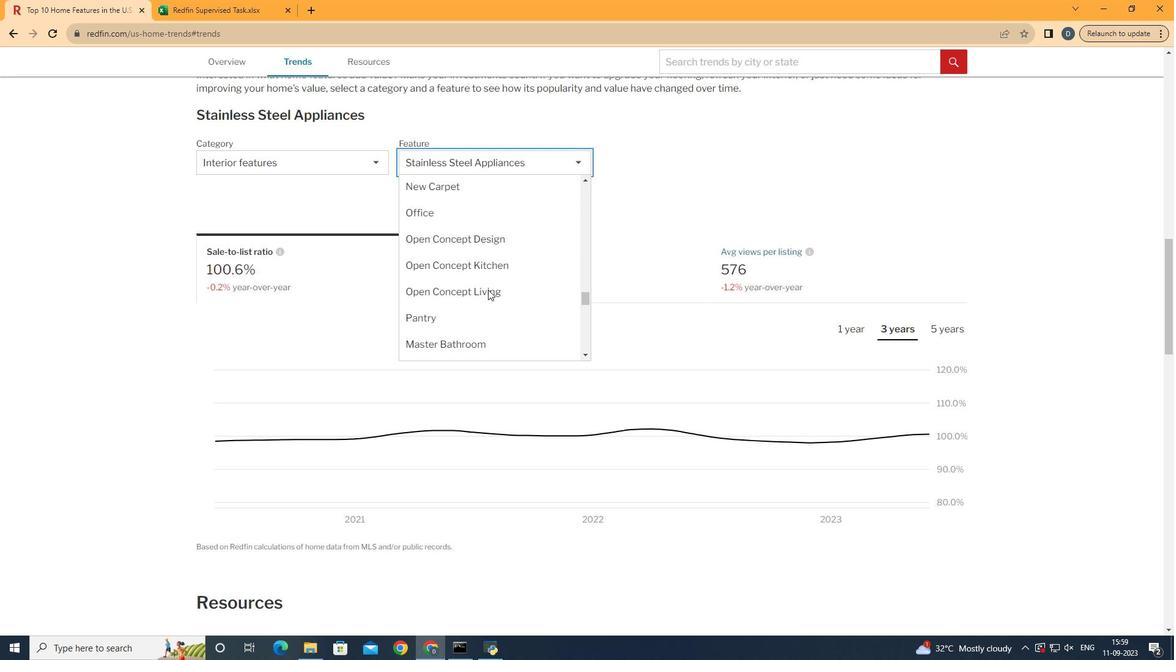 
Action: Mouse scrolled (530, 332) with delta (0, 0)
Screenshot: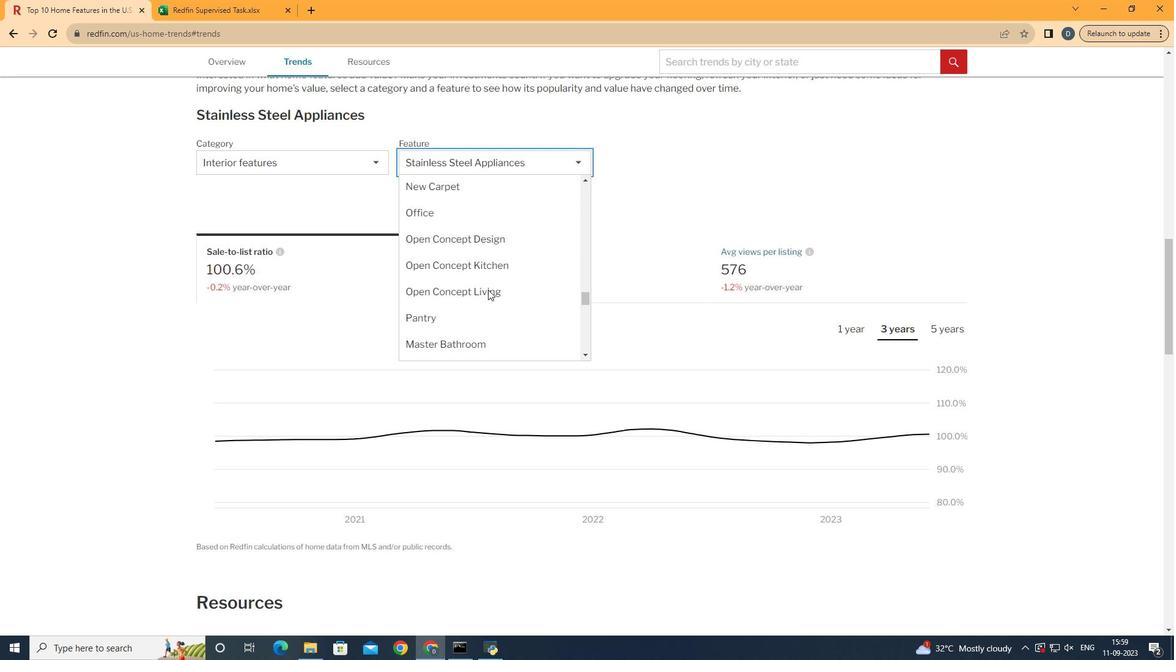 
Action: Mouse scrolled (530, 332) with delta (0, 0)
Screenshot: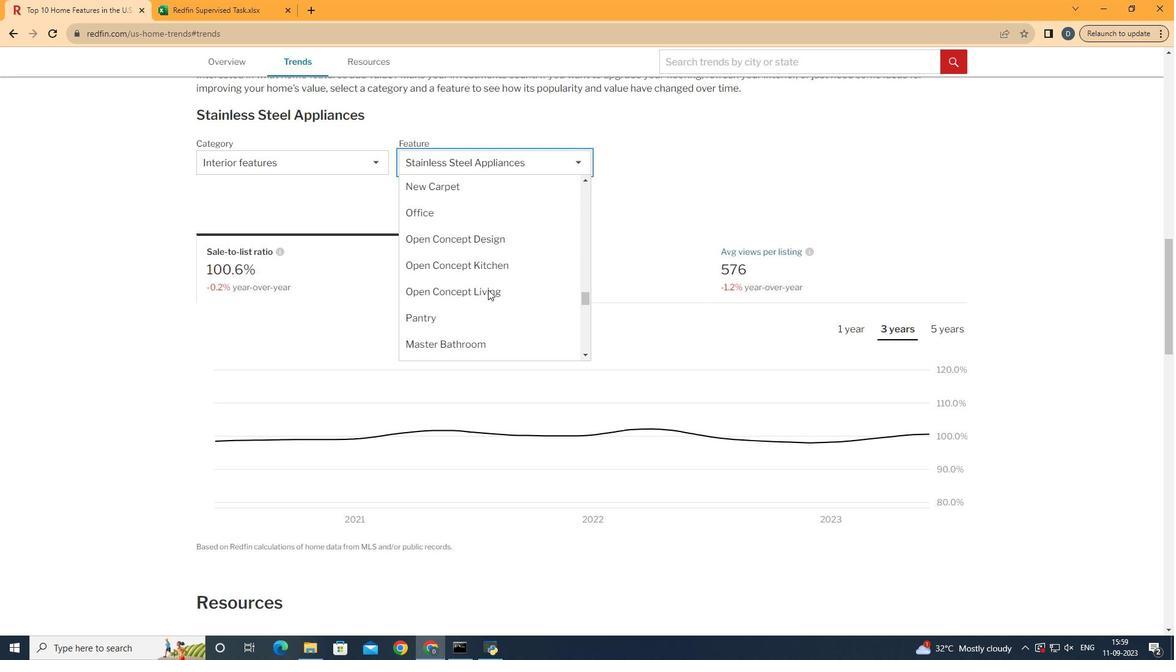 
Action: Mouse scrolled (530, 332) with delta (0, 0)
Screenshot: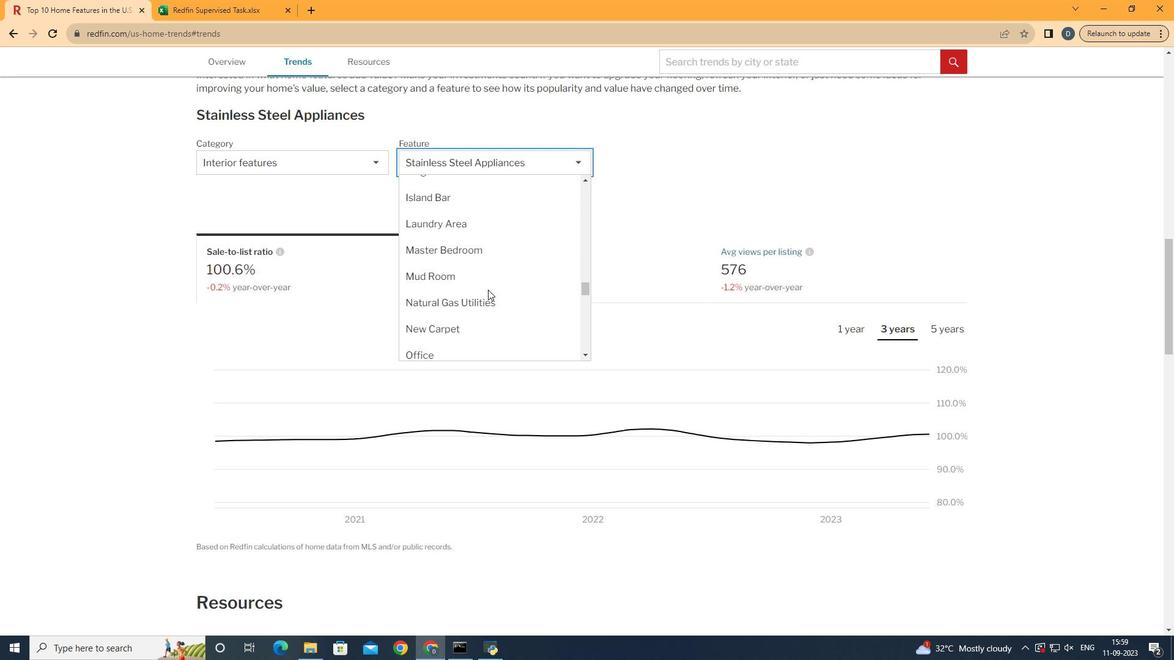 
Action: Mouse scrolled (530, 332) with delta (0, 0)
Screenshot: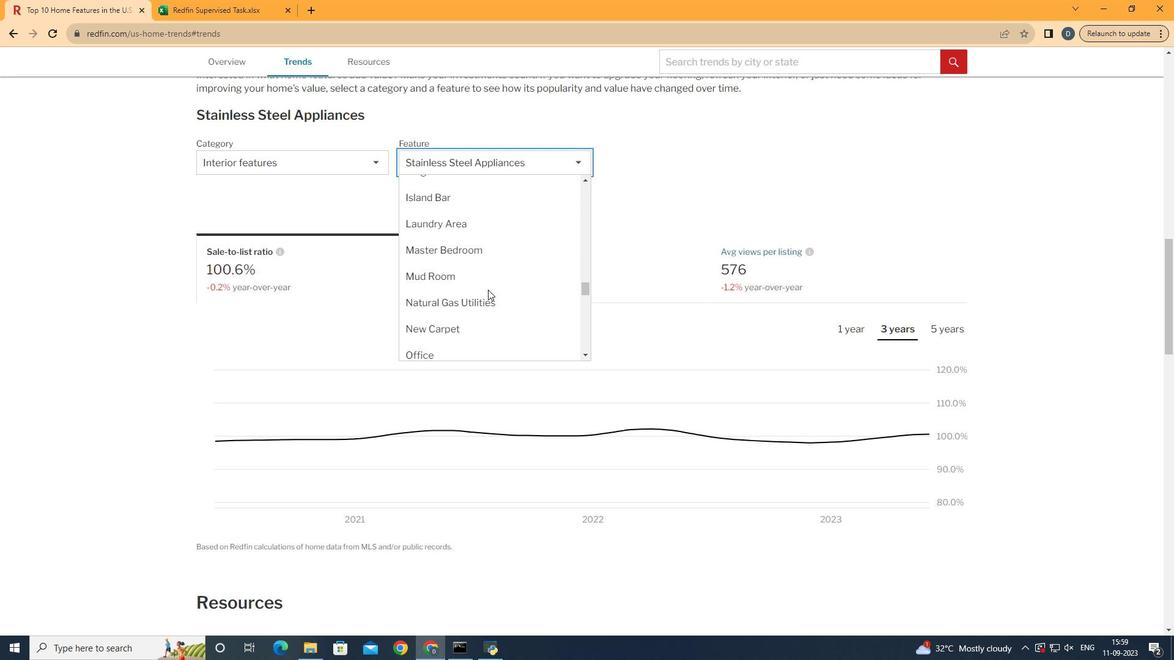 
Action: Mouse scrolled (530, 332) with delta (0, 0)
Screenshot: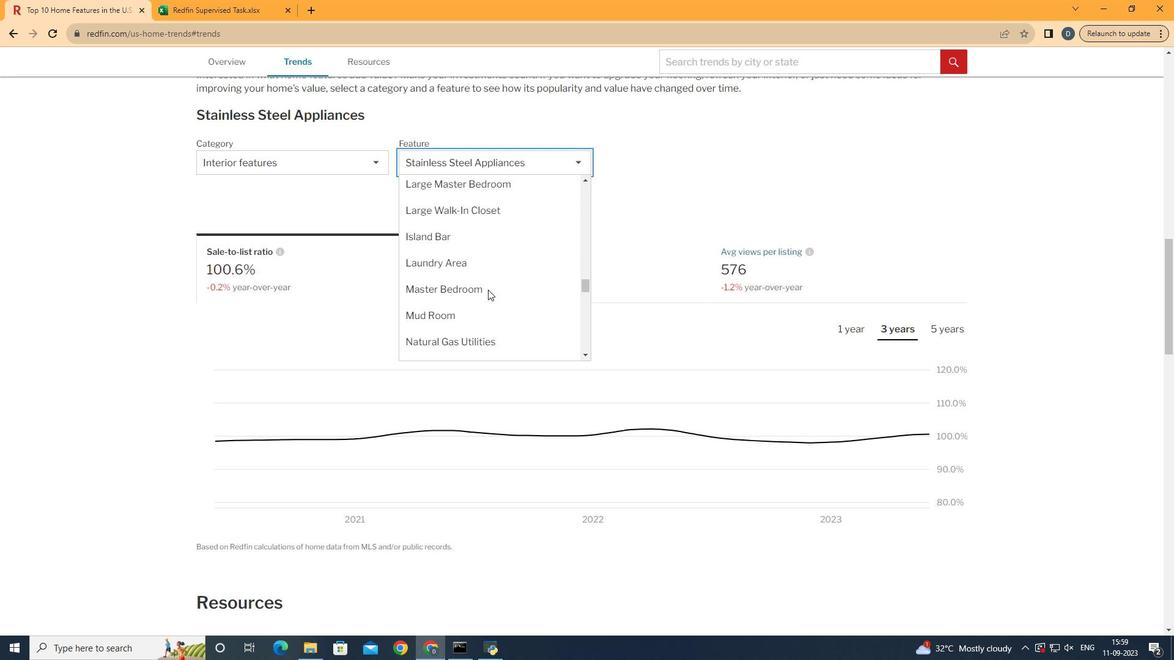 
Action: Mouse scrolled (530, 332) with delta (0, 0)
Screenshot: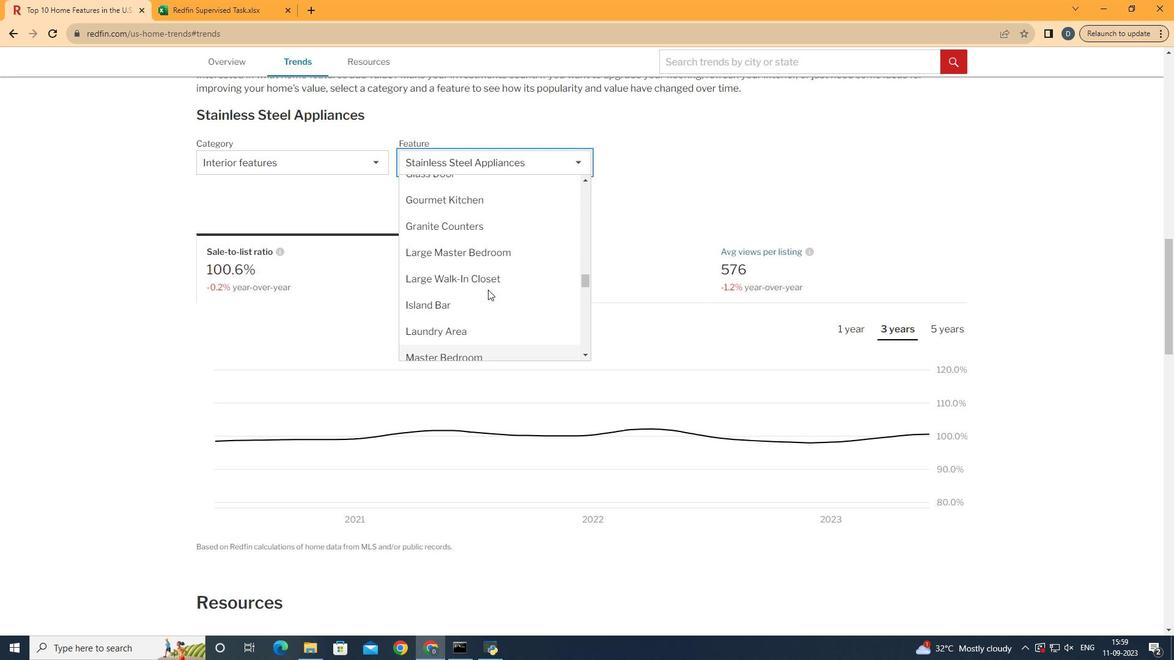 
Action: Mouse scrolled (530, 332) with delta (0, 0)
Screenshot: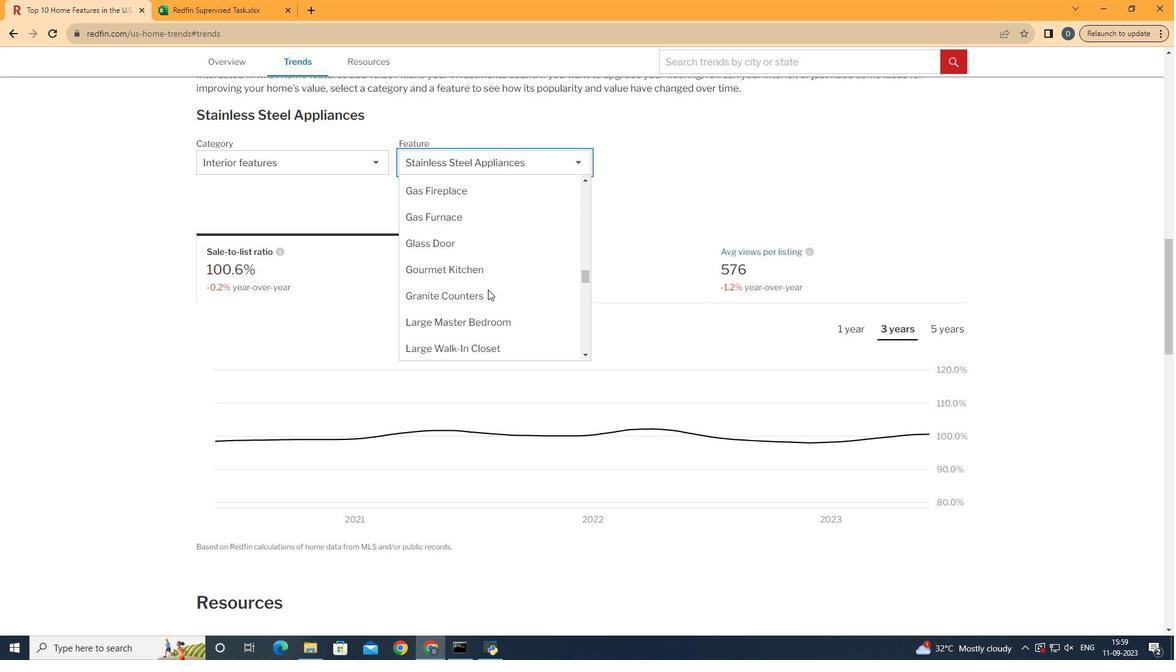 
Action: Mouse scrolled (530, 332) with delta (0, 0)
Screenshot: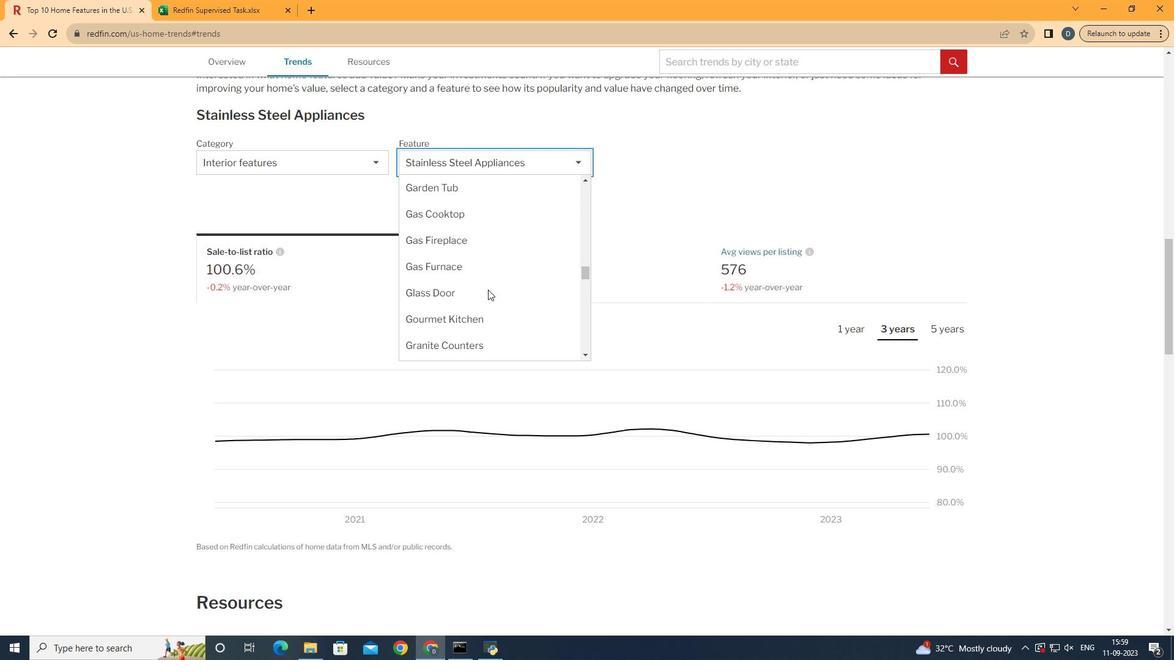 
Action: Mouse scrolled (530, 332) with delta (0, 0)
Screenshot: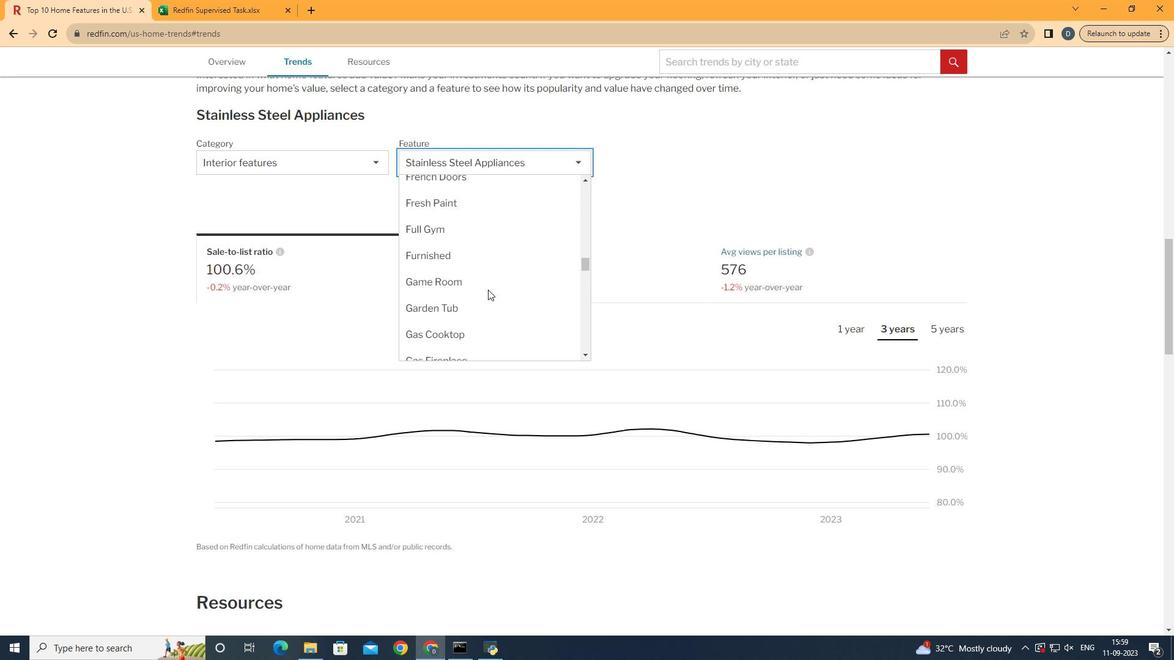 
Action: Mouse scrolled (530, 332) with delta (0, 0)
Screenshot: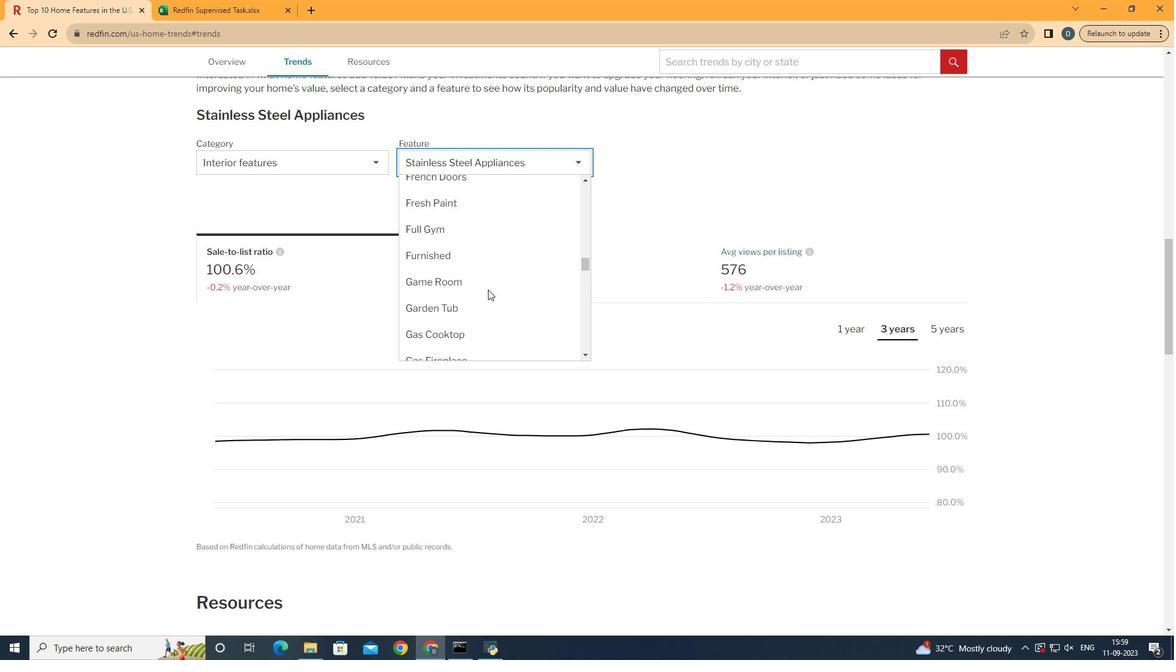 
Action: Mouse scrolled (530, 332) with delta (0, 0)
Screenshot: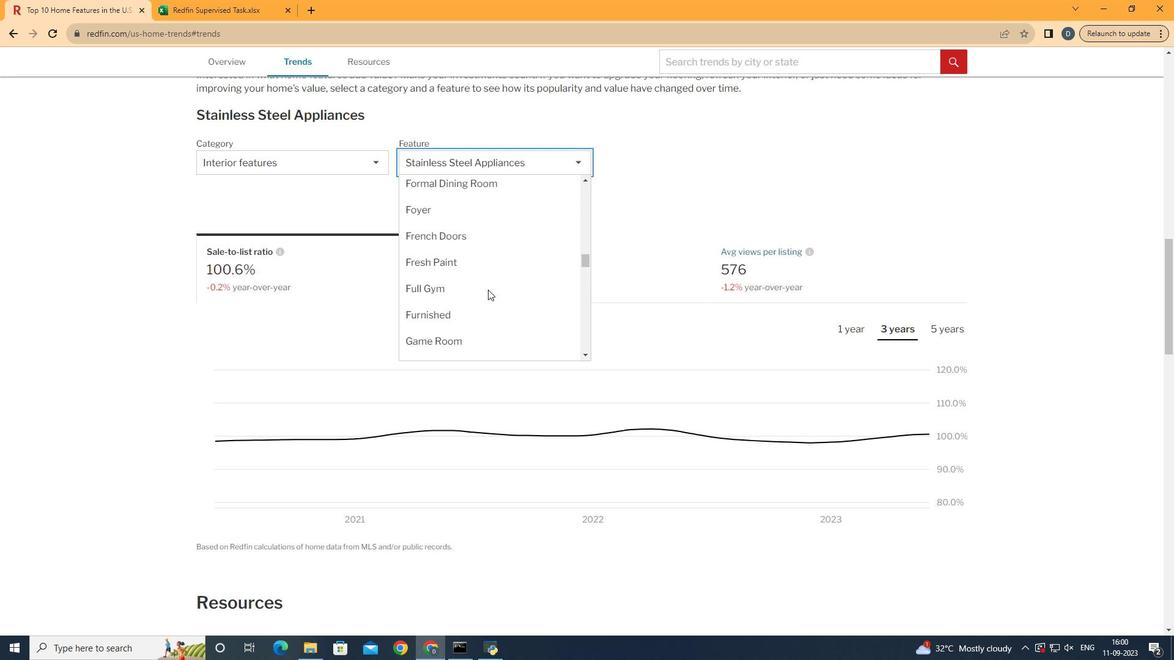 
Action: Mouse scrolled (530, 332) with delta (0, 0)
Screenshot: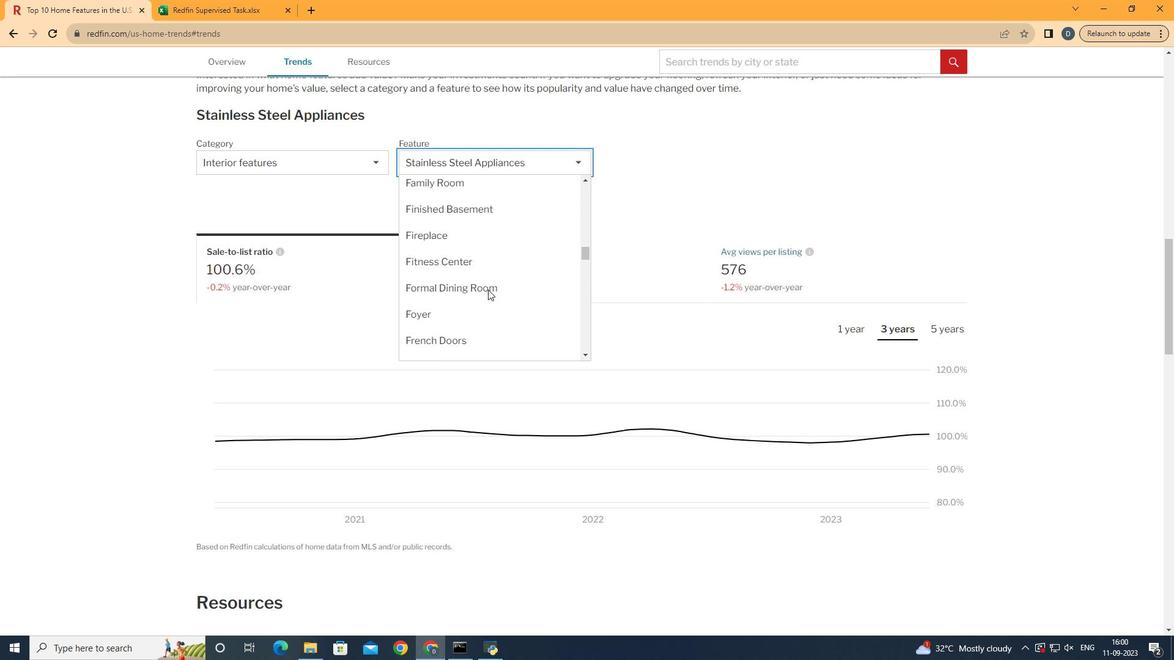 
Action: Mouse scrolled (530, 332) with delta (0, 0)
Screenshot: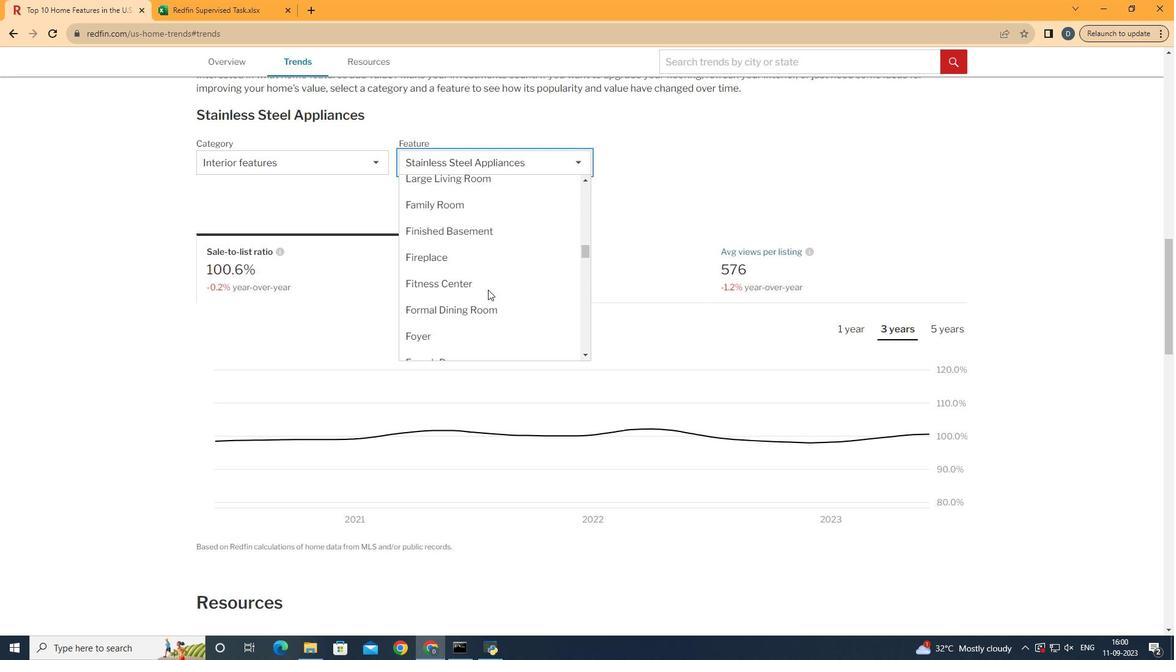 
Action: Mouse moved to (519, 290)
Screenshot: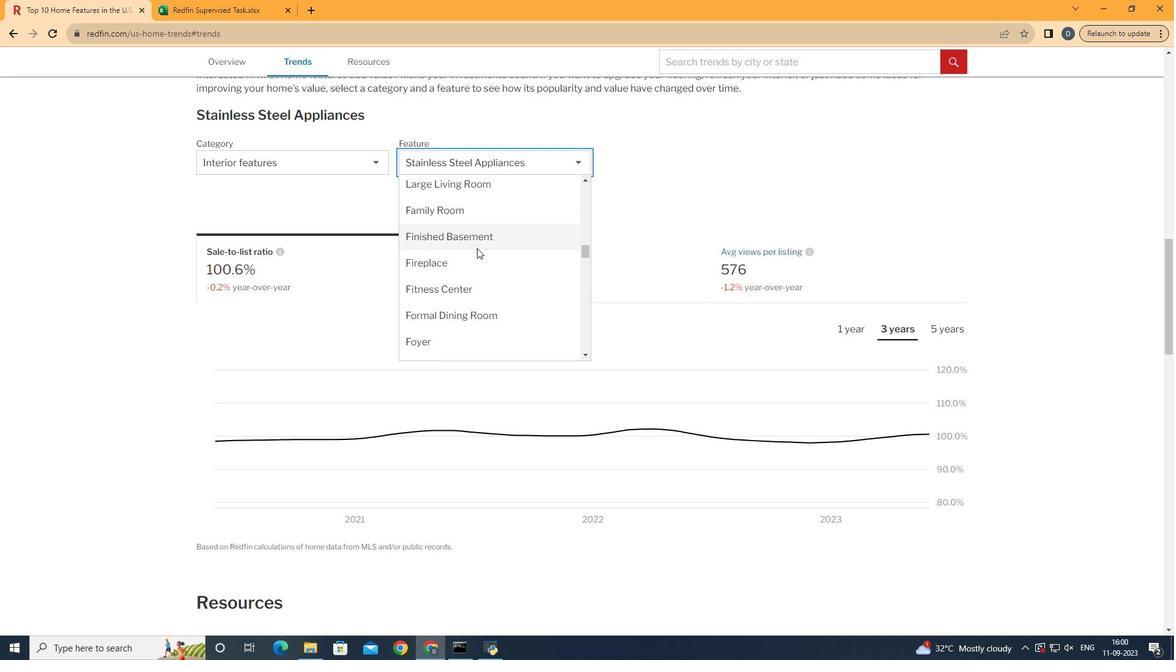 
Action: Mouse scrolled (519, 291) with delta (0, 0)
Screenshot: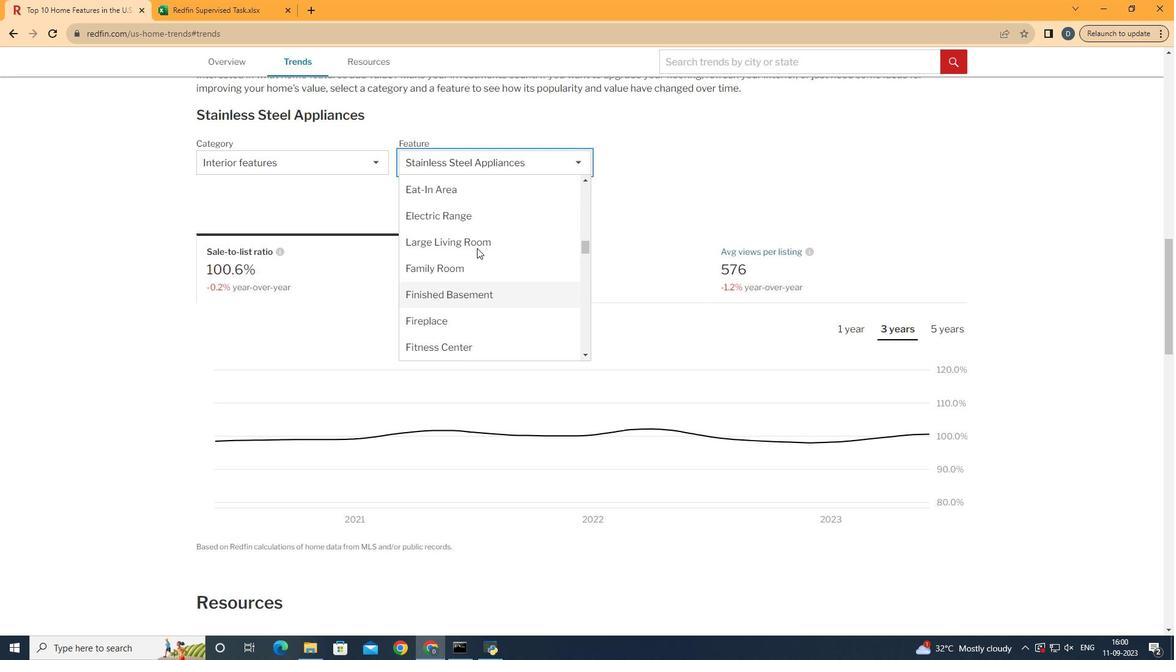 
Action: Mouse scrolled (519, 291) with delta (0, 0)
Screenshot: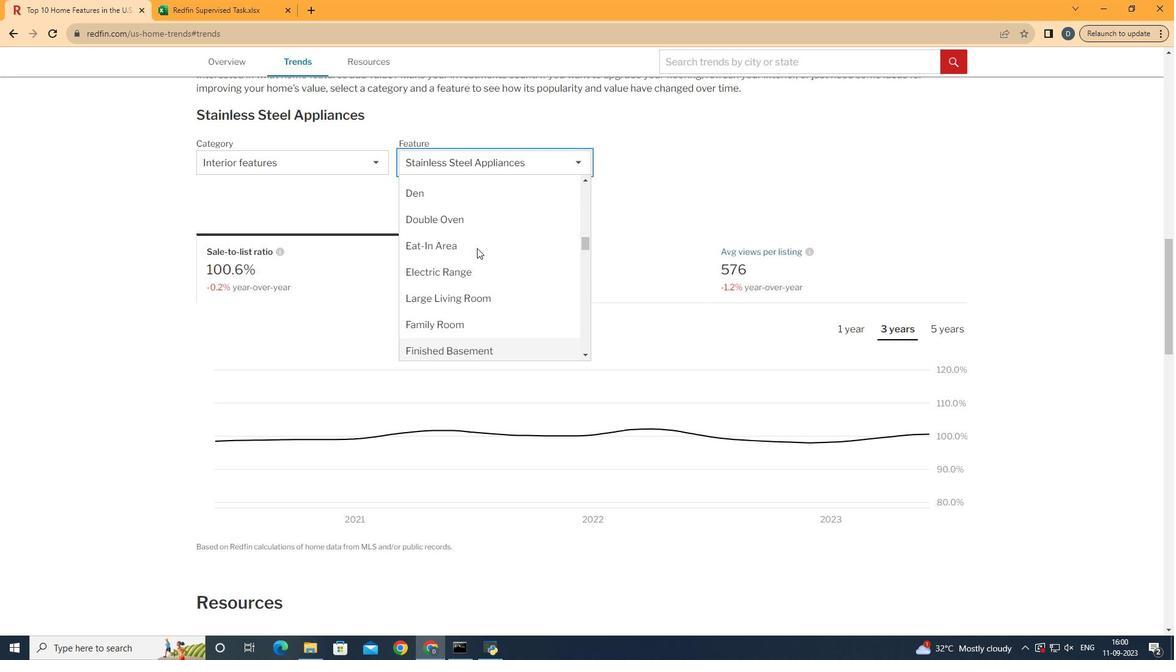 
Action: Mouse moved to (518, 290)
Screenshot: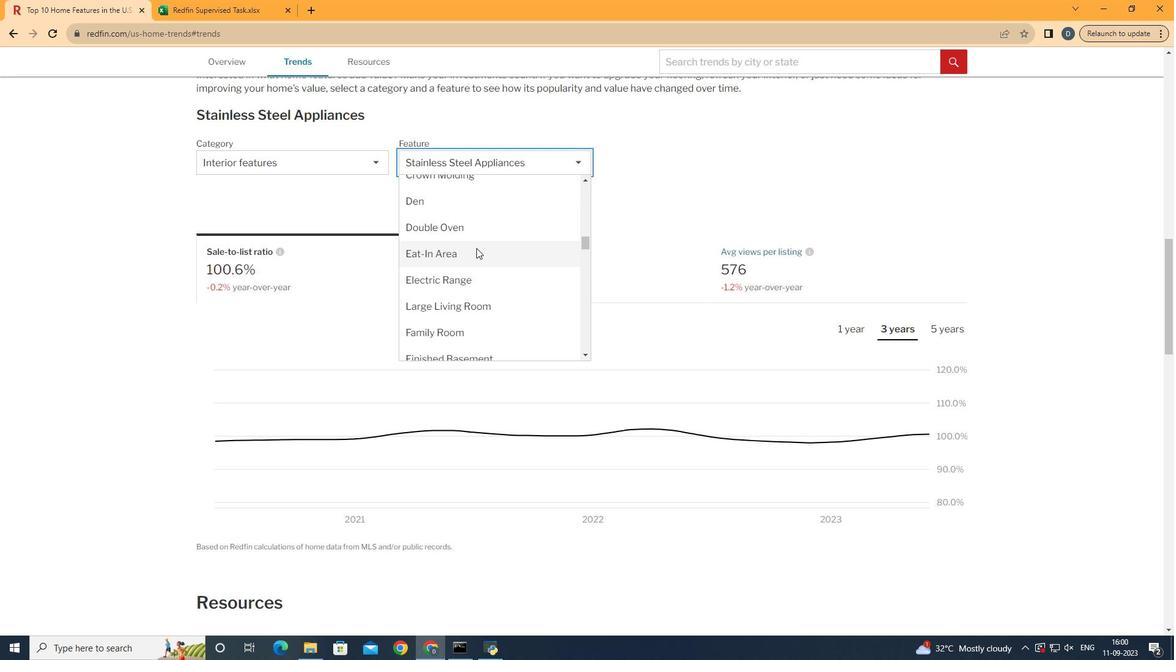 
Action: Mouse pressed left at (518, 290)
Screenshot: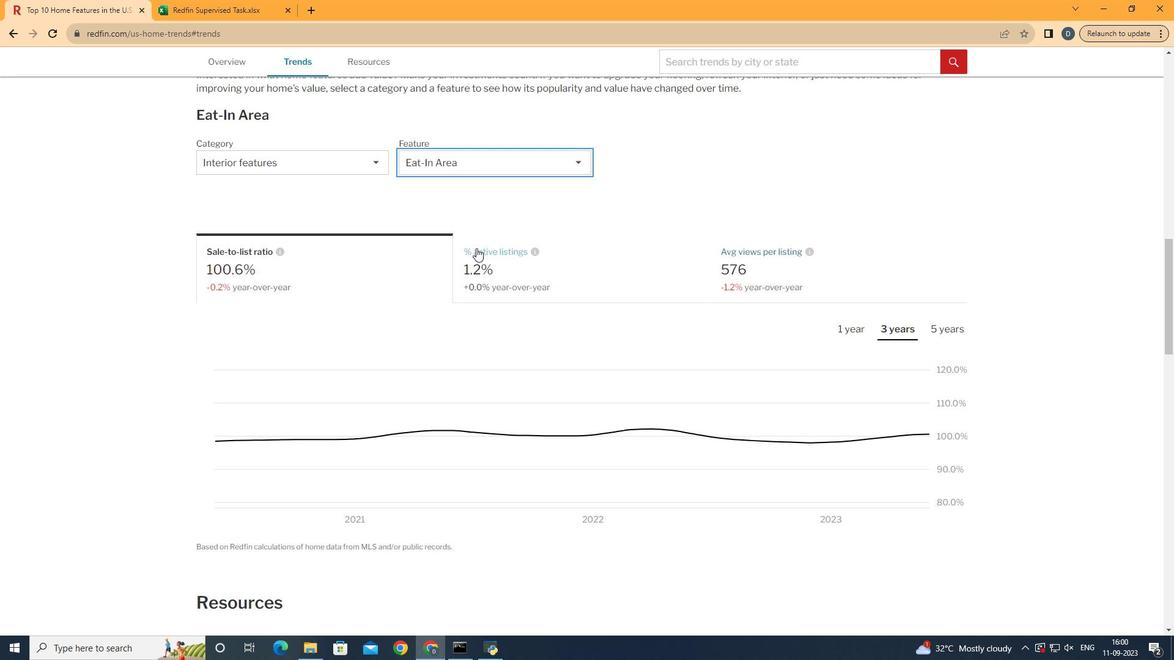 
Action: Mouse moved to (449, 308)
Screenshot: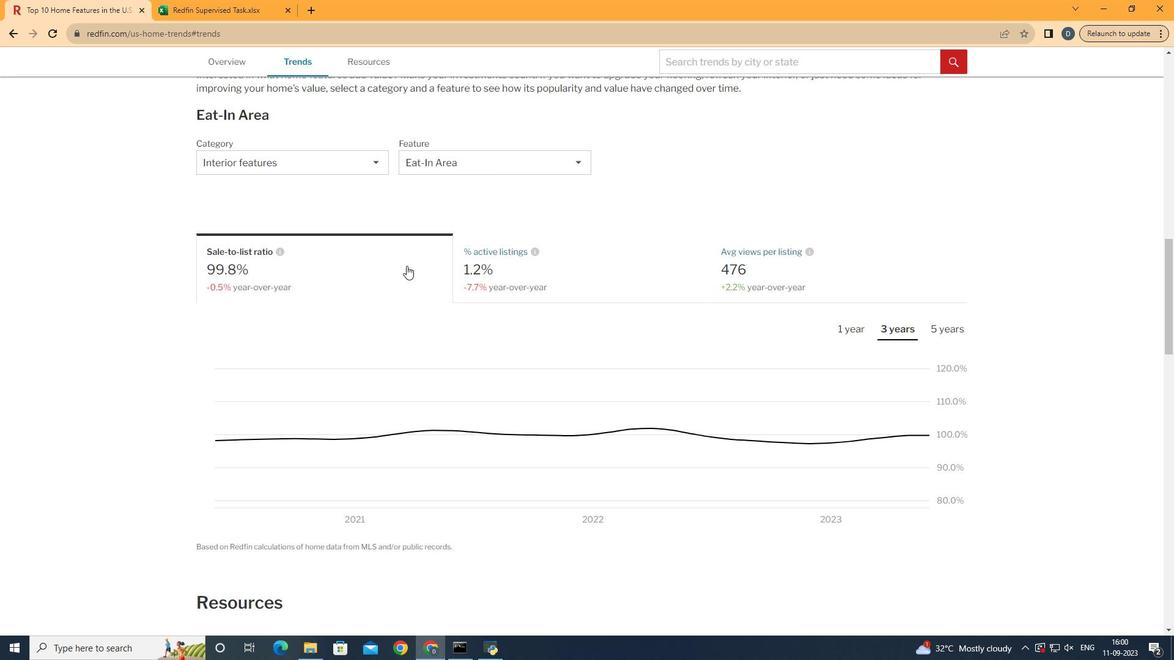 
Action: Mouse pressed left at (449, 308)
Screenshot: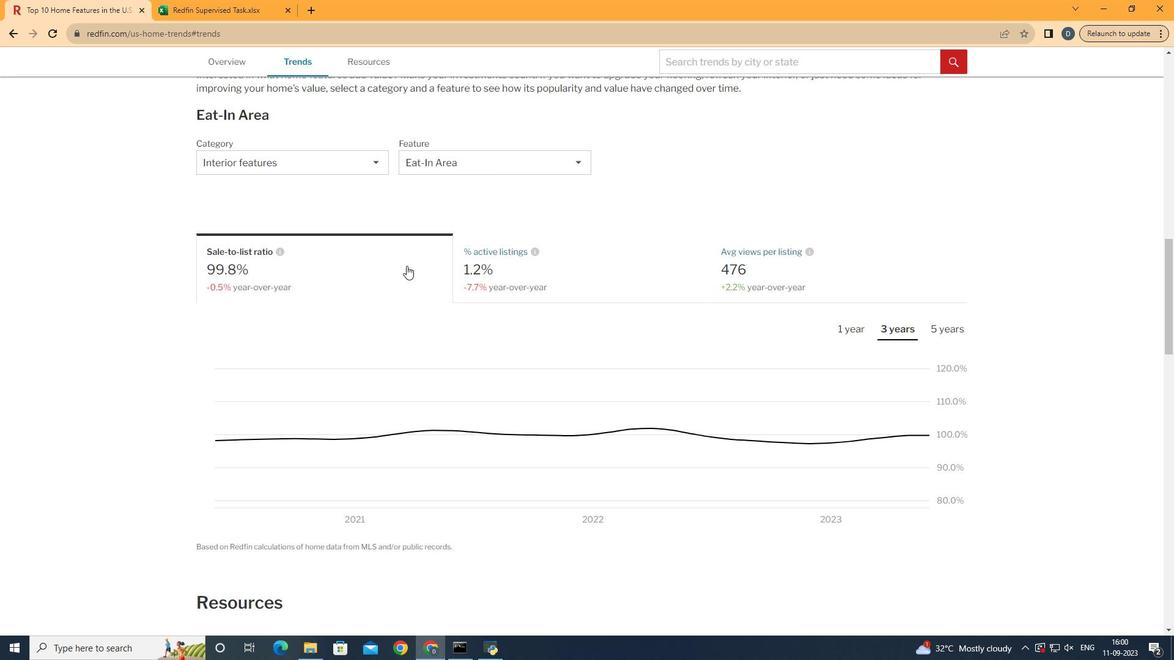 
Action: Mouse moved to (889, 368)
Screenshot: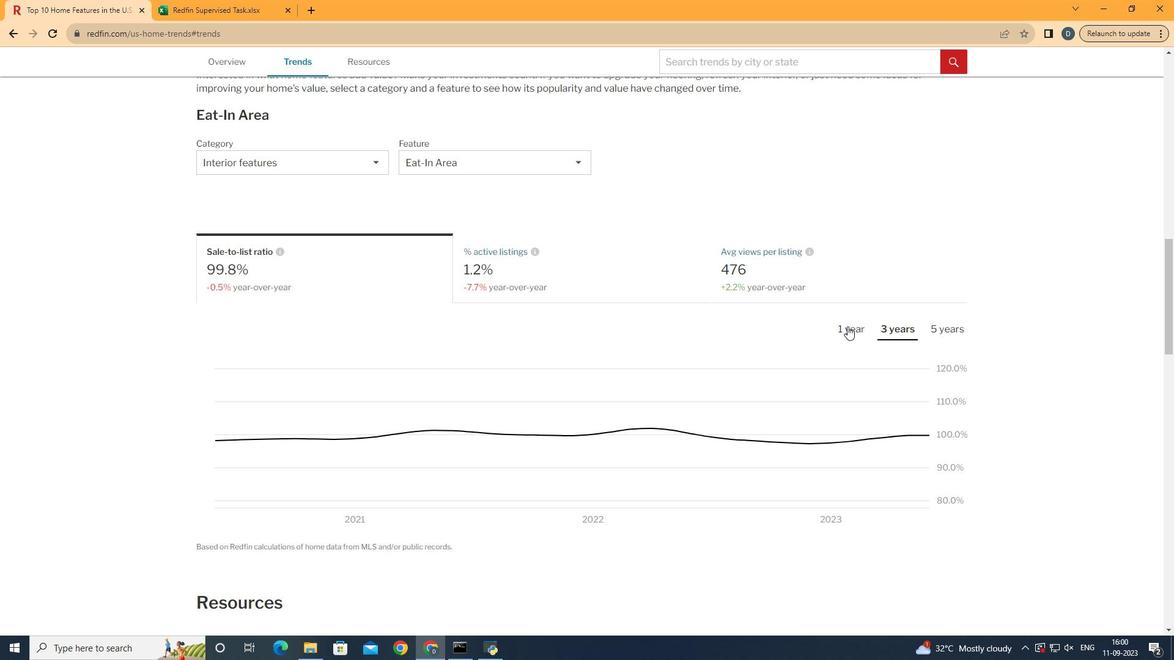 
Action: Mouse pressed left at (889, 368)
Screenshot: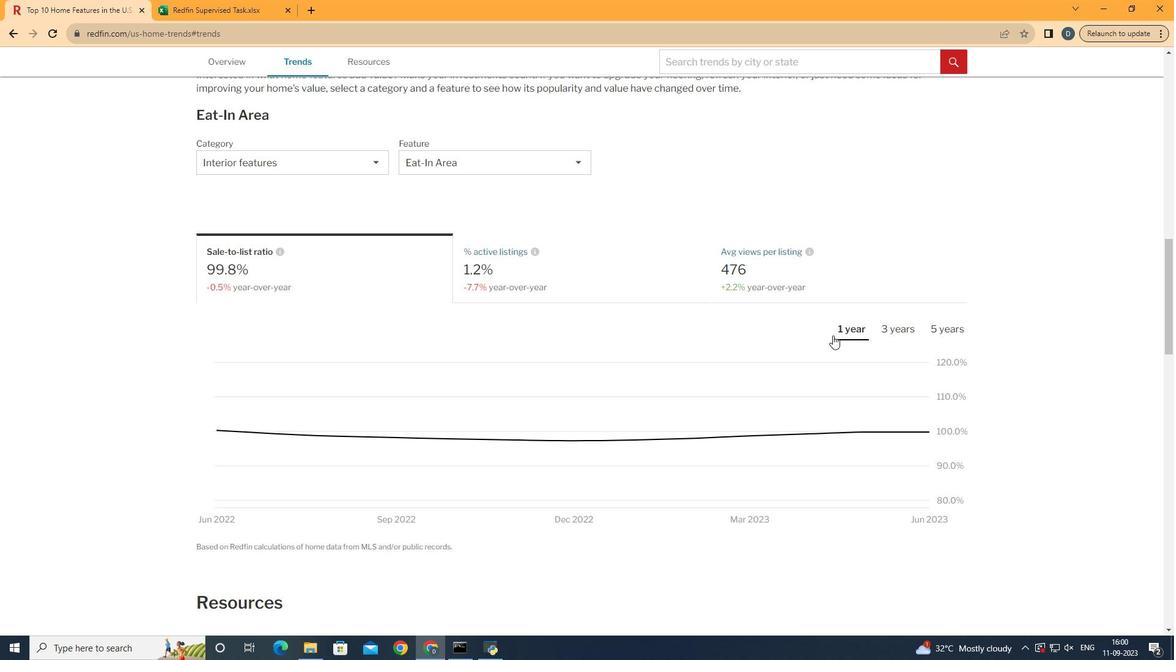 
Action: Mouse moved to (994, 445)
Screenshot: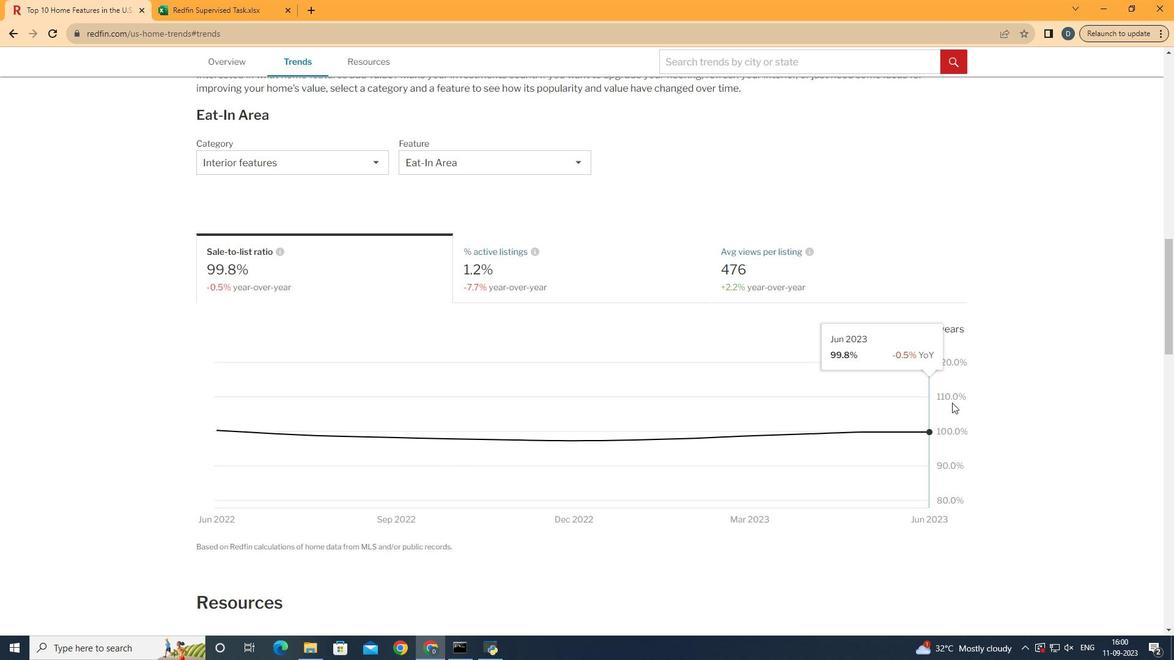 
